 Task: Add an event with the title Second Lunch and Learn: Effective Email Communication in the Workplace, date '2024/03/24', time 8:00 AM to 10:00 AMand add a description: A Product Demo is a live demonstration of a product's features, functionality, and benefits to potential customers, clients, or stakeholders. It is a powerful tool for showcasing the value proposition of a product and allowing individuals to experience its capabilities firsthand._x000D_
_x000D_
, put the event into Green category . Add location for the event as: 654 Friedrichstraße, Berlin, Germany, logged in from the account softage.9@softage.netand send the event invitation to softage.8@softage.net with CC to  softage.10@softage.net. Set a reminder for the event 92 week before
Action: Mouse moved to (87, 106)
Screenshot: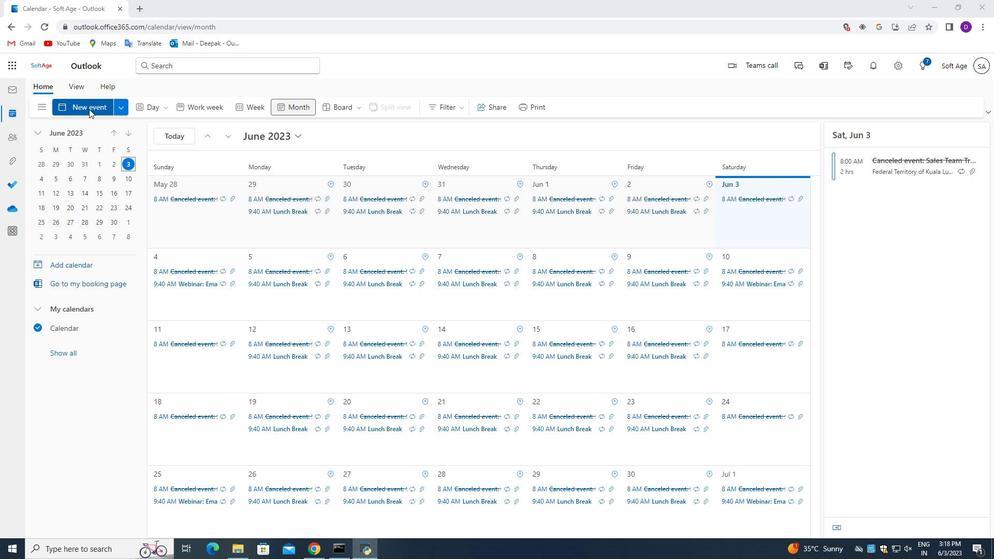 
Action: Mouse pressed left at (87, 106)
Screenshot: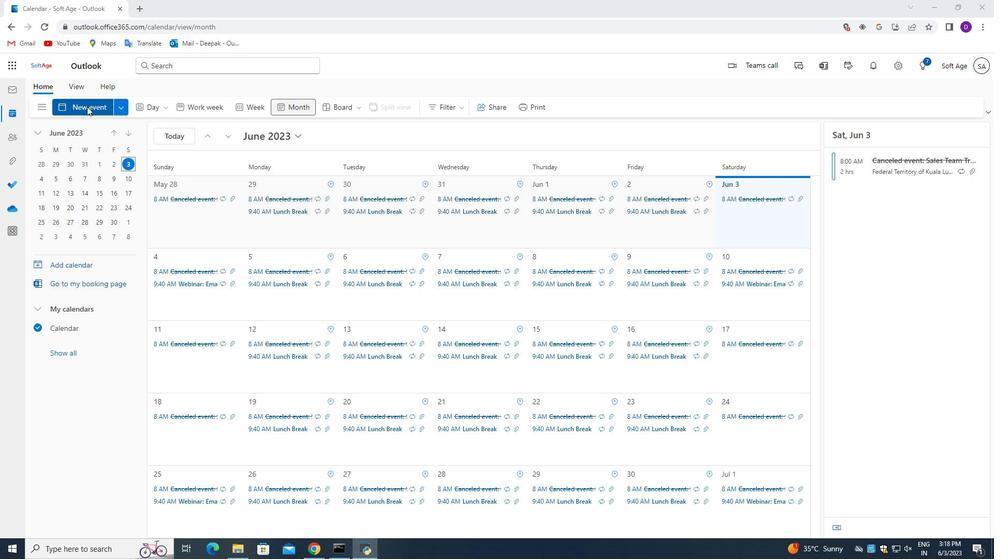
Action: Mouse moved to (342, 378)
Screenshot: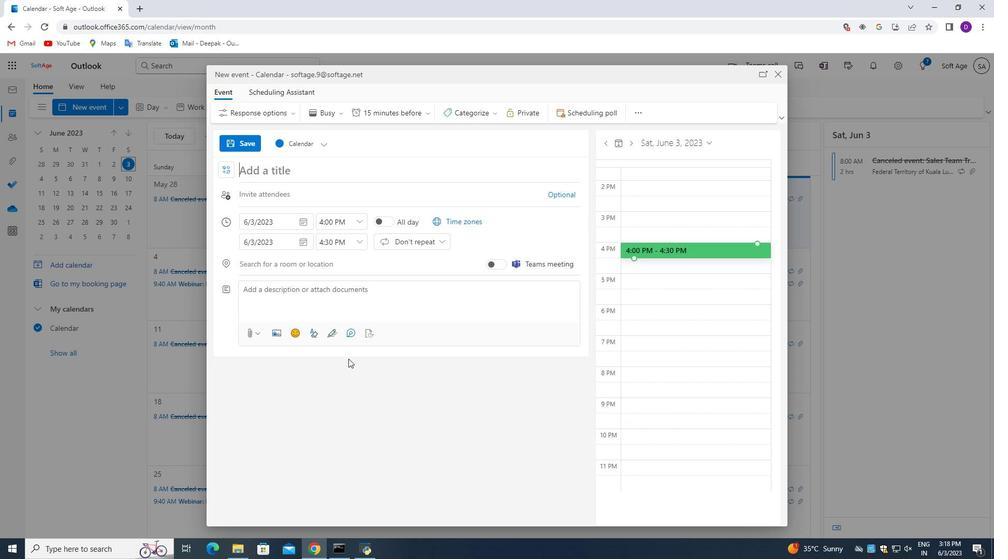 
Action: Key pressed <Key.shift_r>Second<Key.space><Key.shift>Lunch<Key.space>and<Key.space>l<Key.backspace><Key.shift>Learn<Key.shift_r>:<Key.space><Key.shift_r>Effective<Key.space><Key.shift_r>Email<Key.space><Key.shift_r>Commun<Key.backspace>nication<Key.space>in<Key.space>the<Key.space>w<Key.backspace><Key.shift_r>Workplace
Screenshot: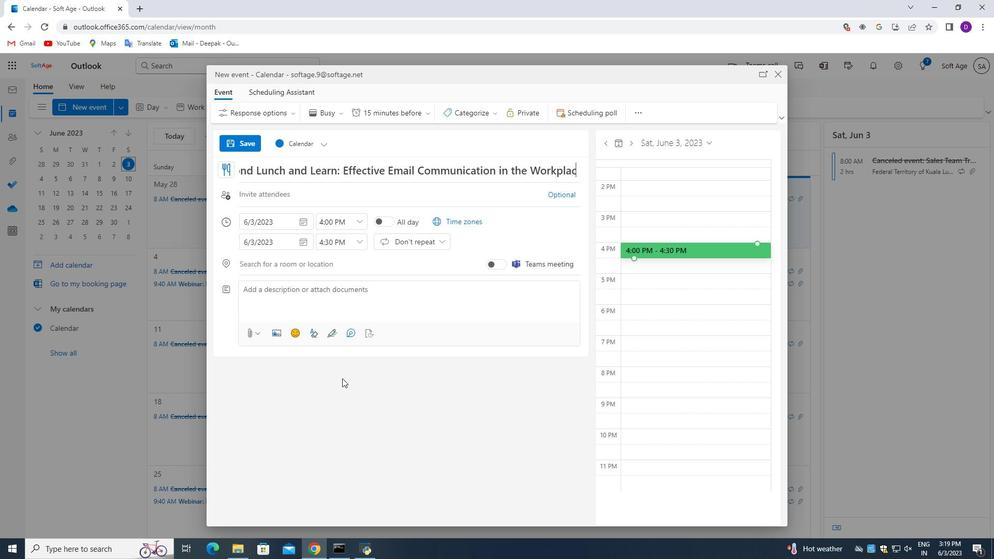 
Action: Mouse moved to (305, 219)
Screenshot: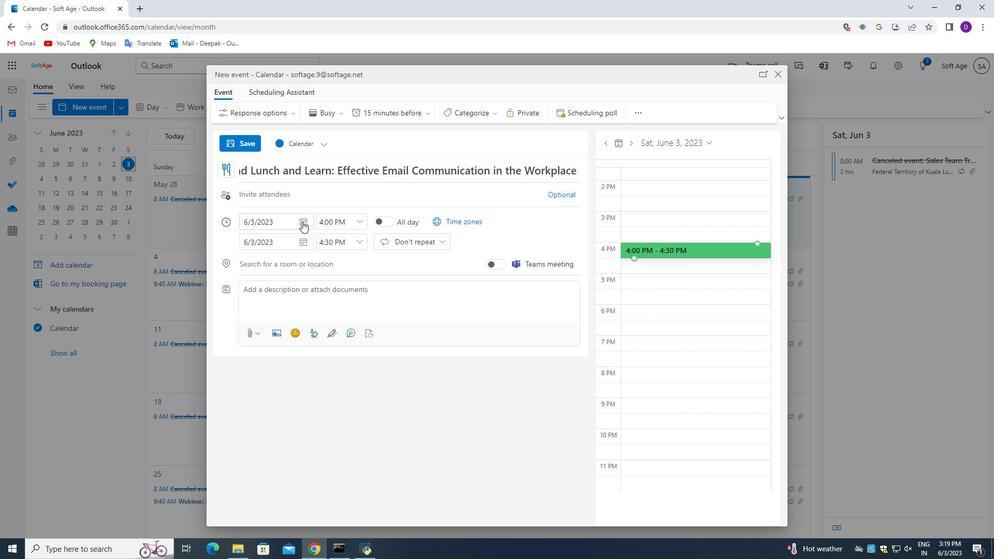 
Action: Mouse pressed left at (305, 219)
Screenshot: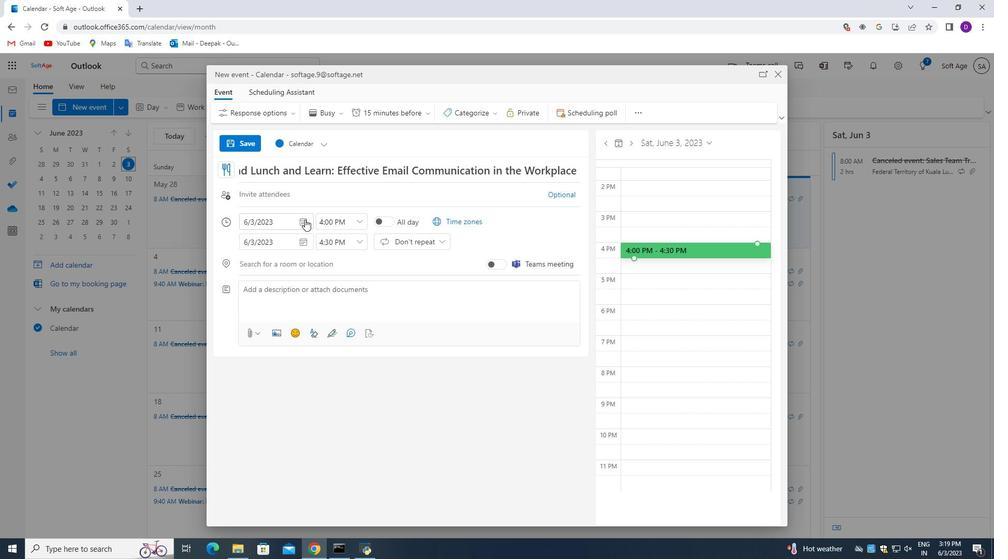 
Action: Mouse moved to (280, 247)
Screenshot: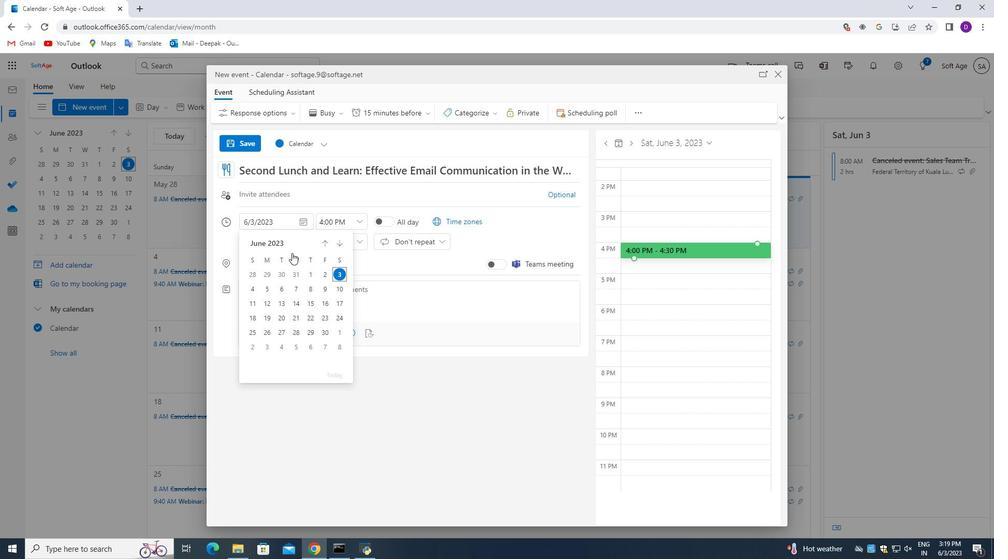 
Action: Mouse pressed left at (280, 247)
Screenshot: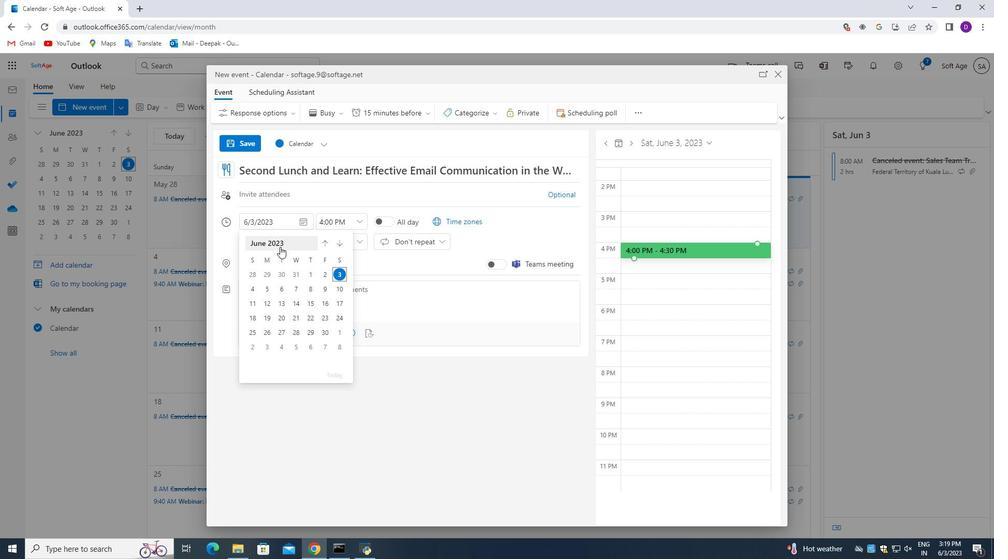 
Action: Mouse moved to (340, 248)
Screenshot: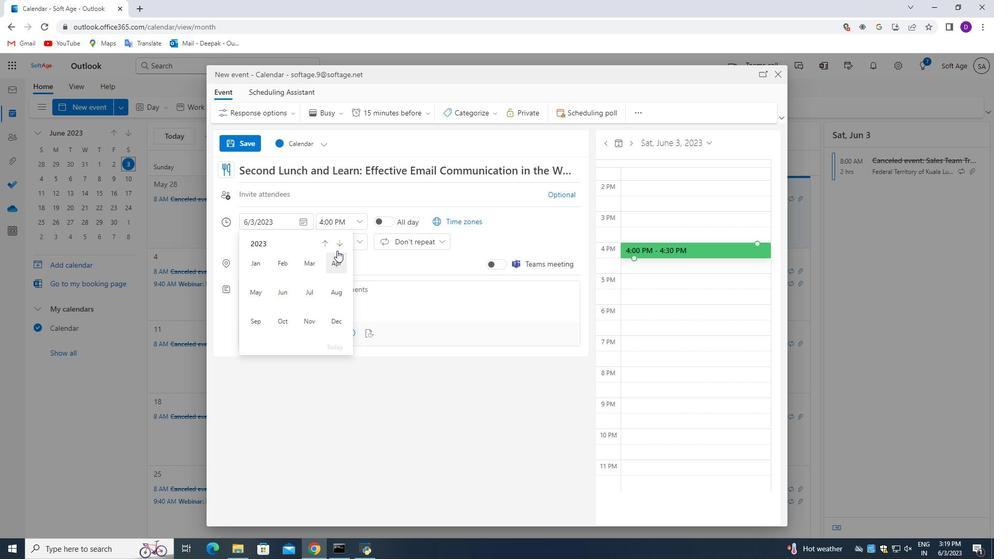 
Action: Mouse pressed left at (340, 248)
Screenshot: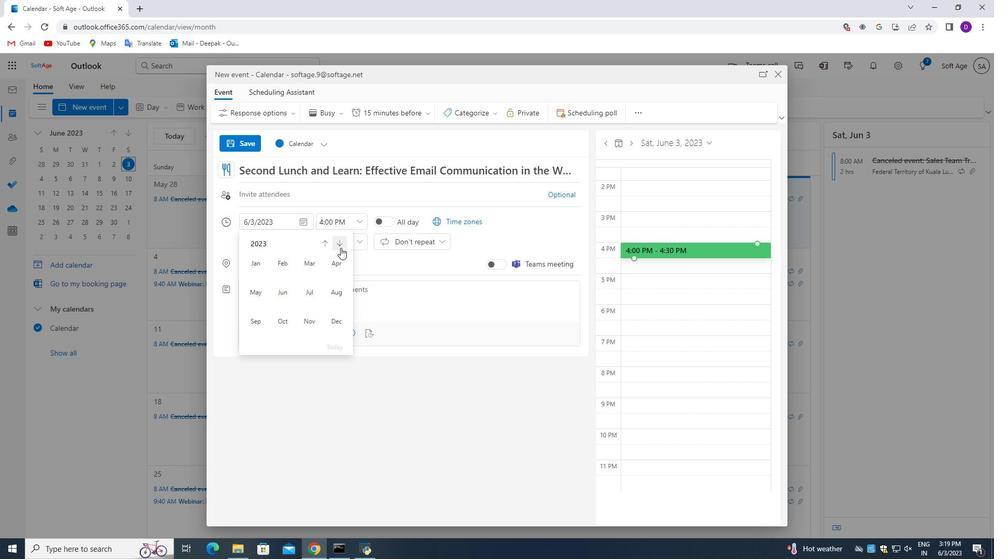 
Action: Mouse moved to (311, 265)
Screenshot: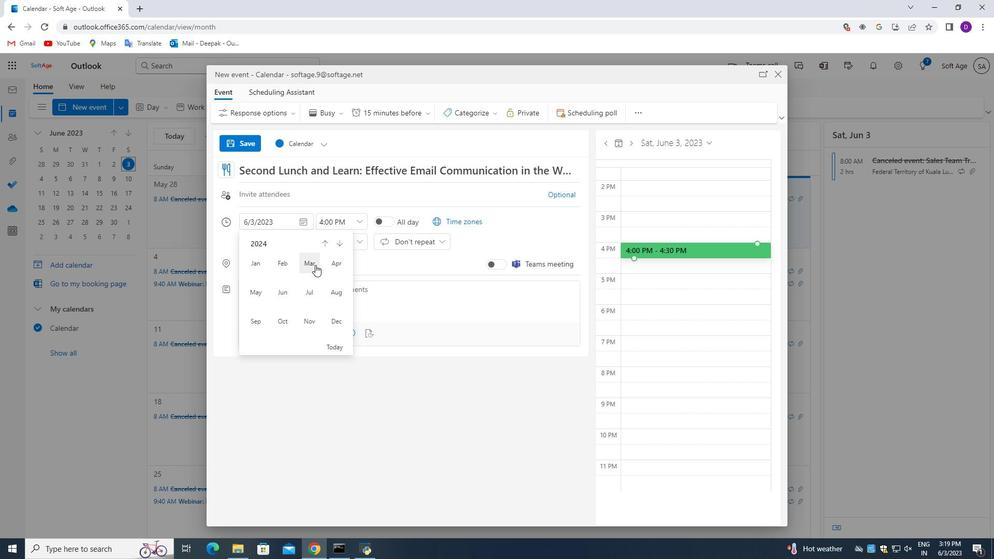 
Action: Mouse pressed left at (311, 265)
Screenshot: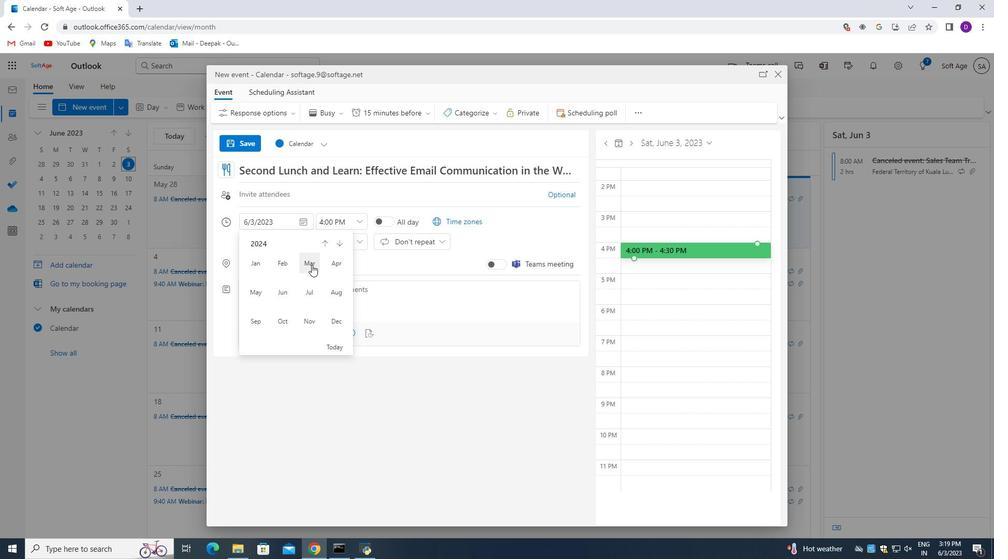 
Action: Mouse moved to (253, 331)
Screenshot: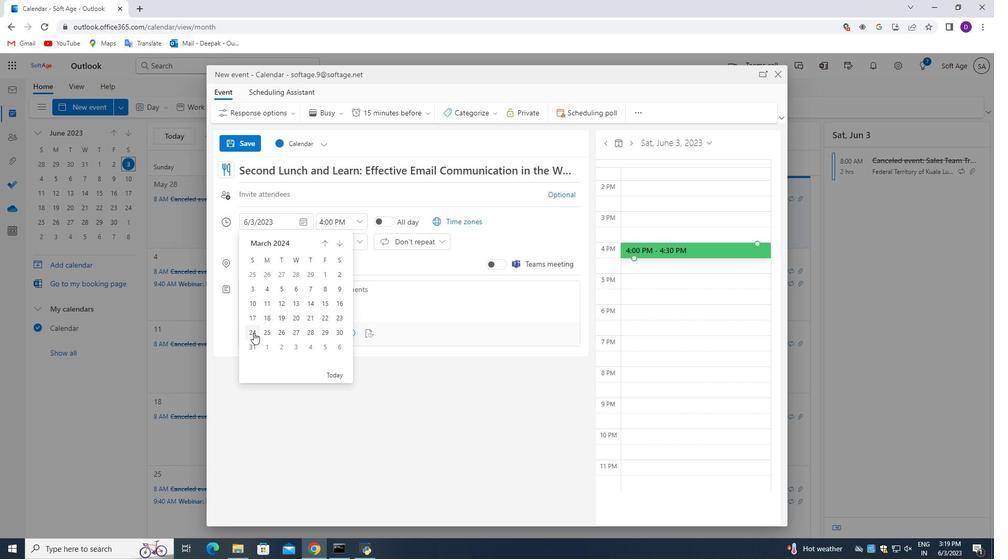 
Action: Mouse pressed left at (253, 331)
Screenshot: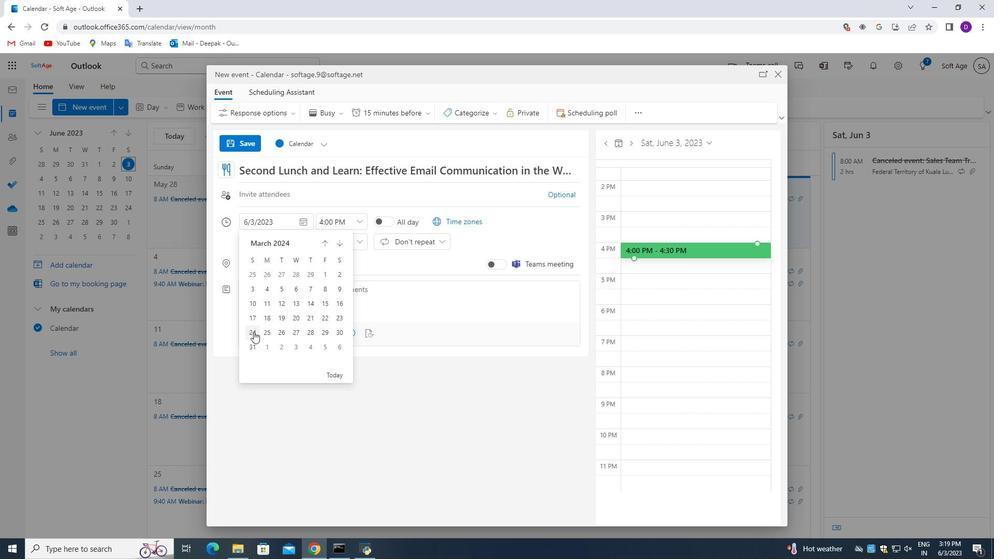 
Action: Mouse moved to (330, 222)
Screenshot: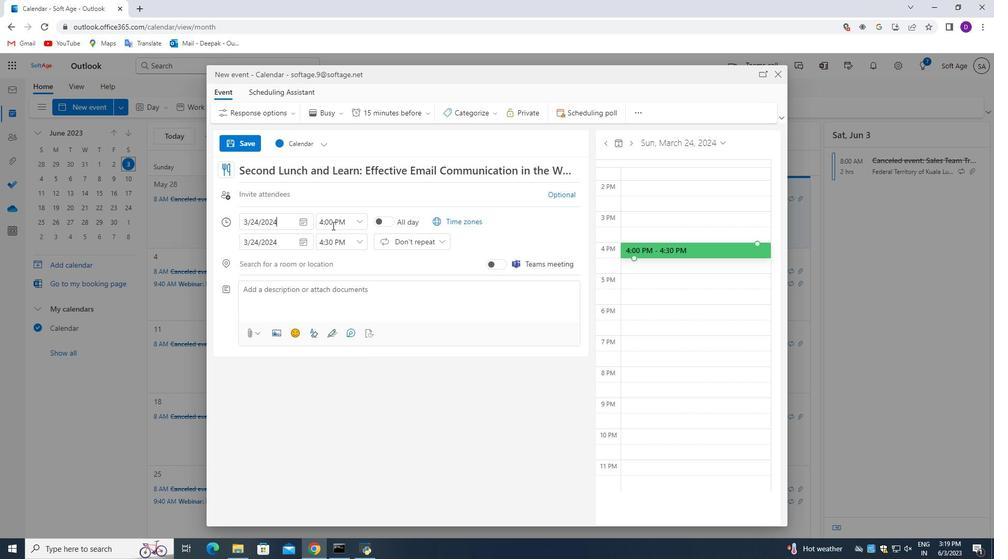 
Action: Mouse pressed left at (330, 222)
Screenshot: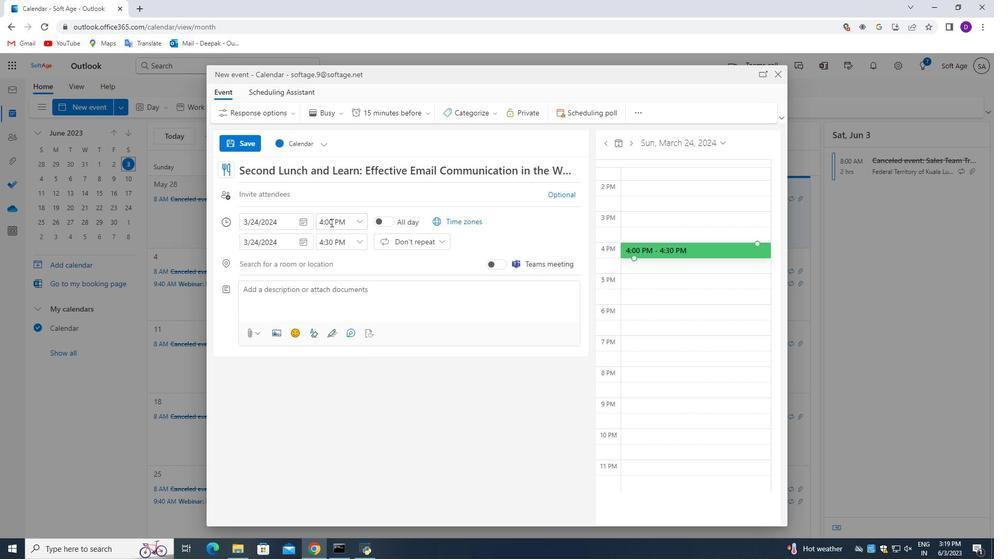 
Action: Mouse moved to (329, 222)
Screenshot: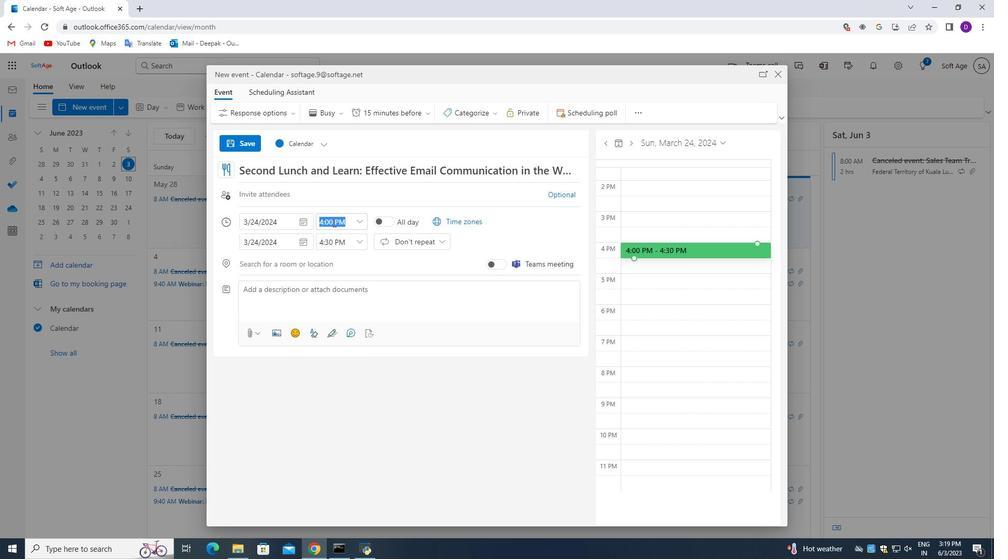 
Action: Key pressed 8
Screenshot: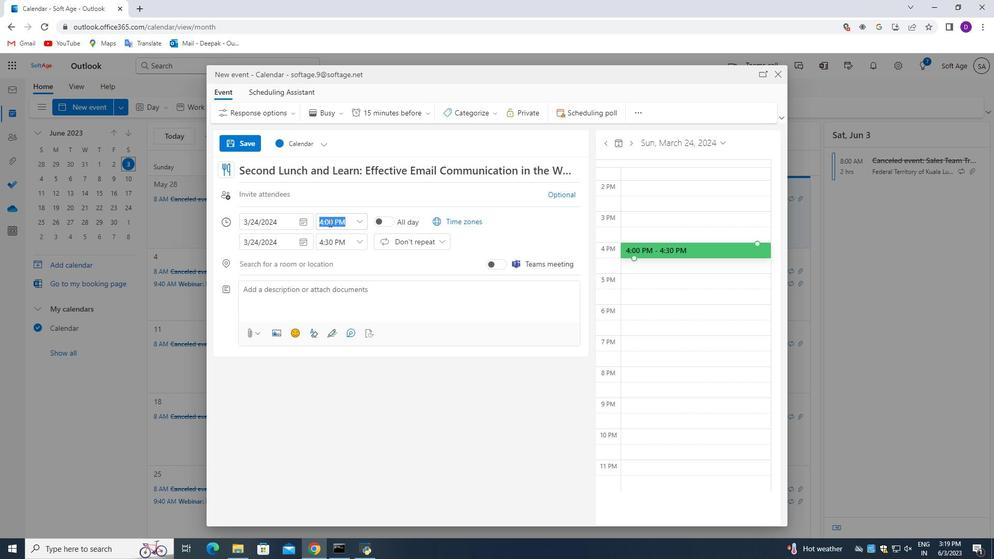 
Action: Mouse moved to (323, 244)
Screenshot: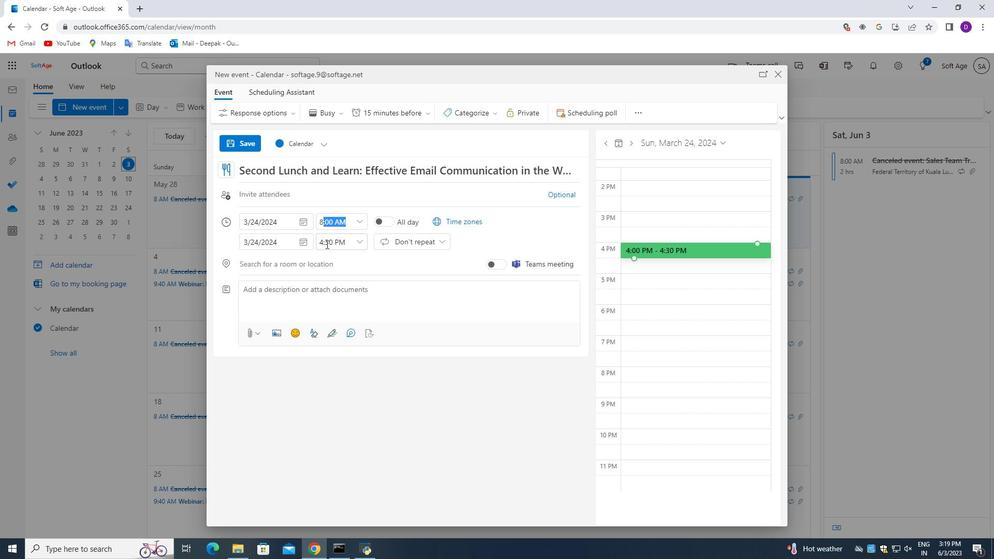 
Action: Mouse pressed left at (323, 244)
Screenshot: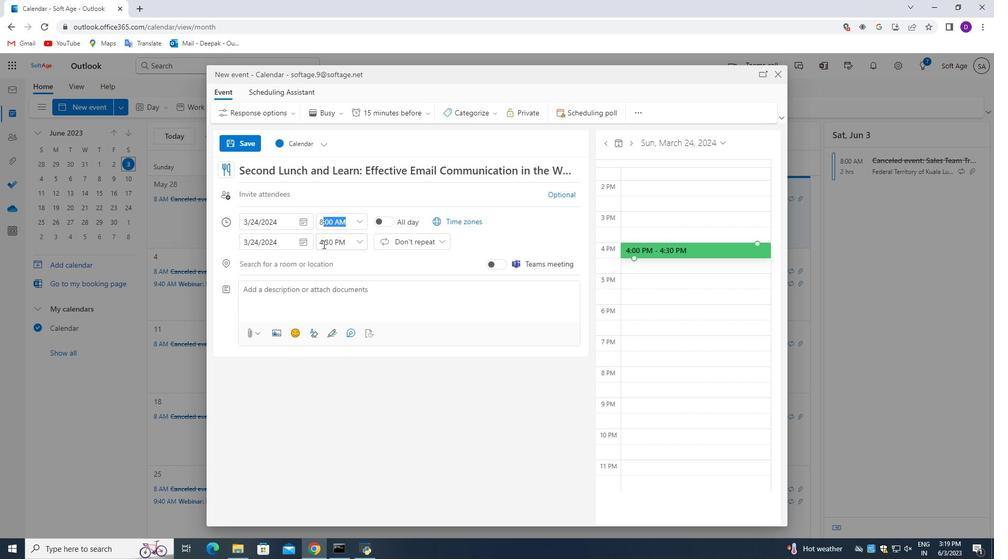
Action: Mouse moved to (322, 241)
Screenshot: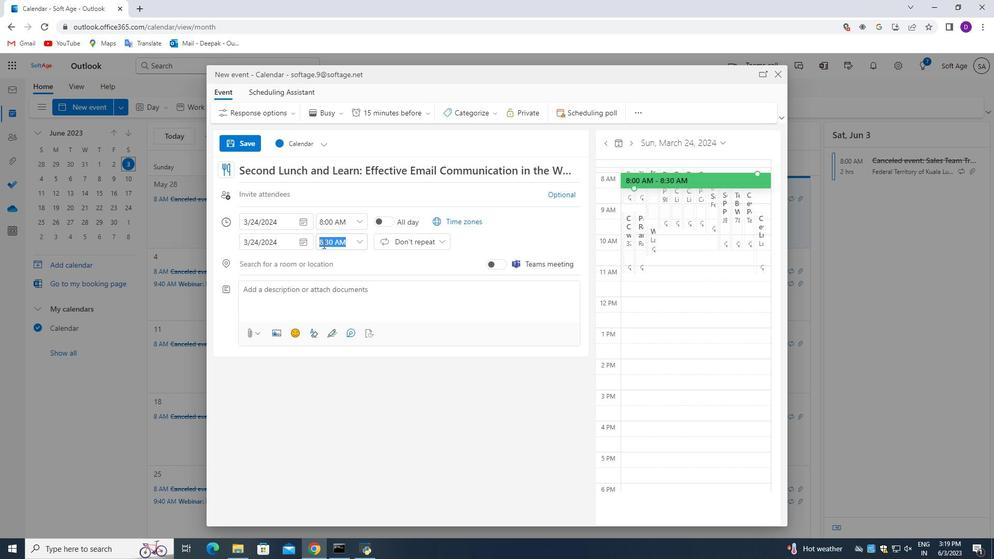 
Action: Mouse pressed left at (322, 241)
Screenshot: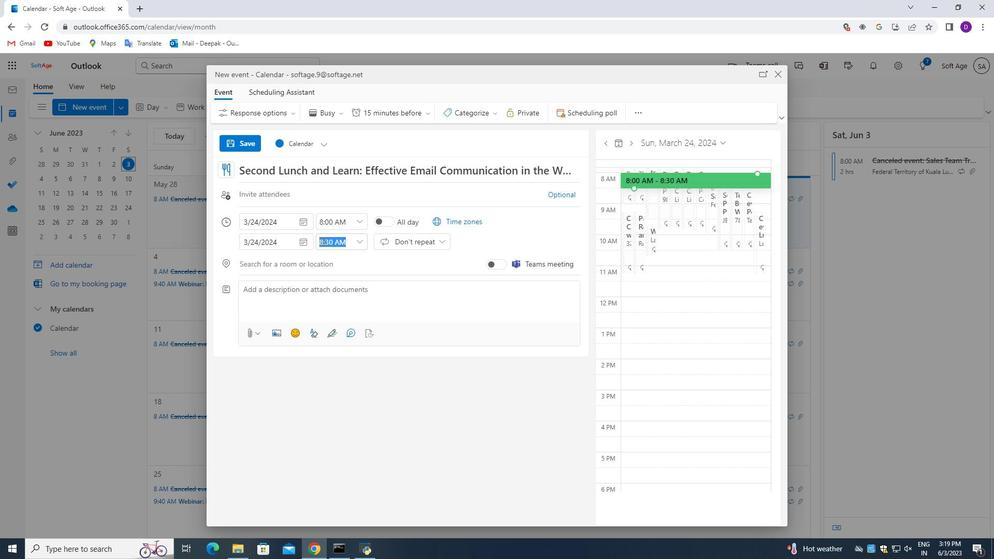 
Action: Mouse pressed left at (322, 241)
Screenshot: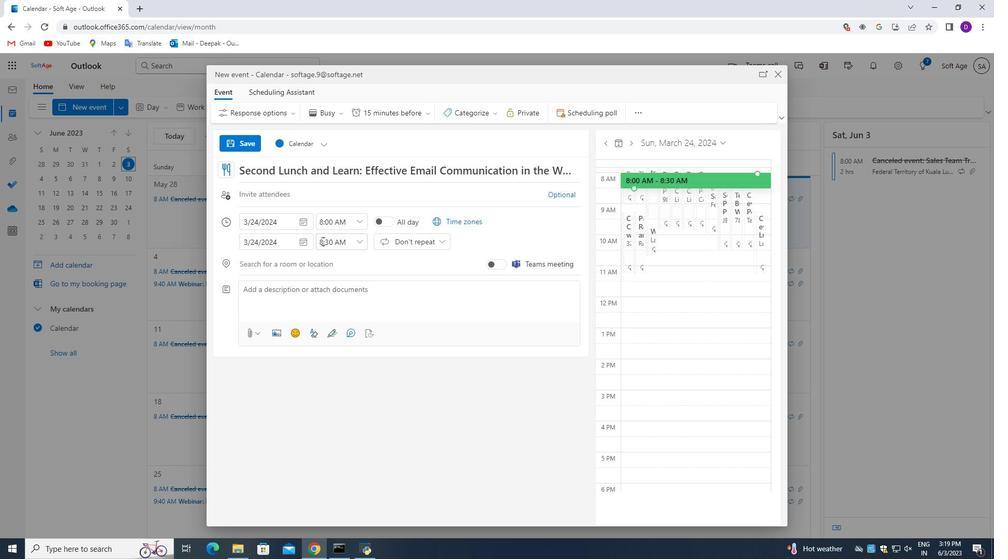 
Action: Mouse moved to (326, 252)
Screenshot: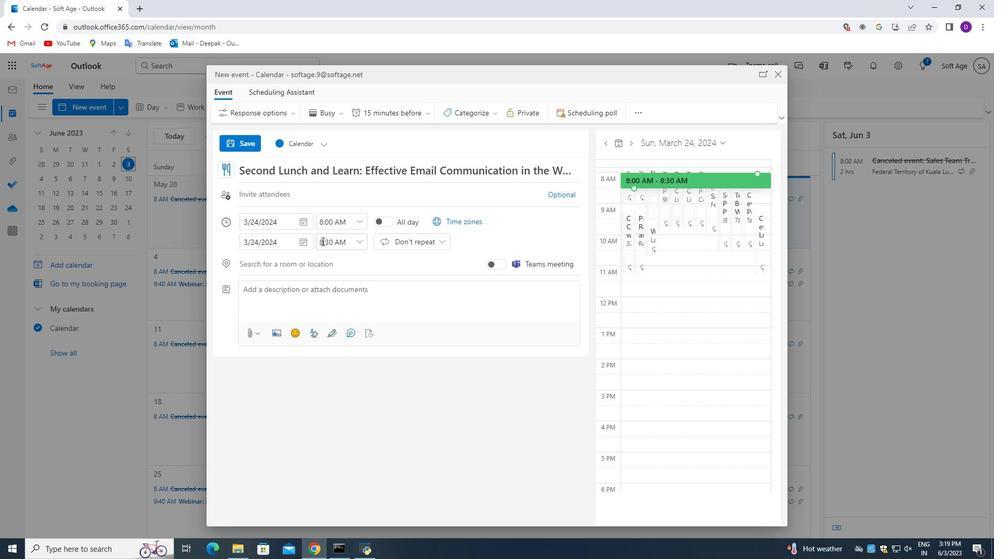 
Action: Key pressed <Key.backspace>10
Screenshot: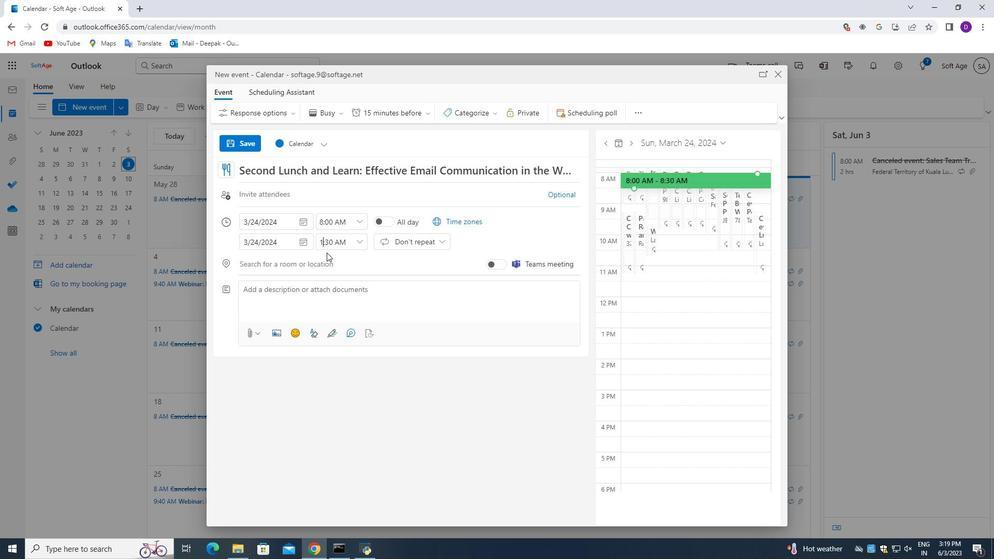 
Action: Mouse moved to (331, 242)
Screenshot: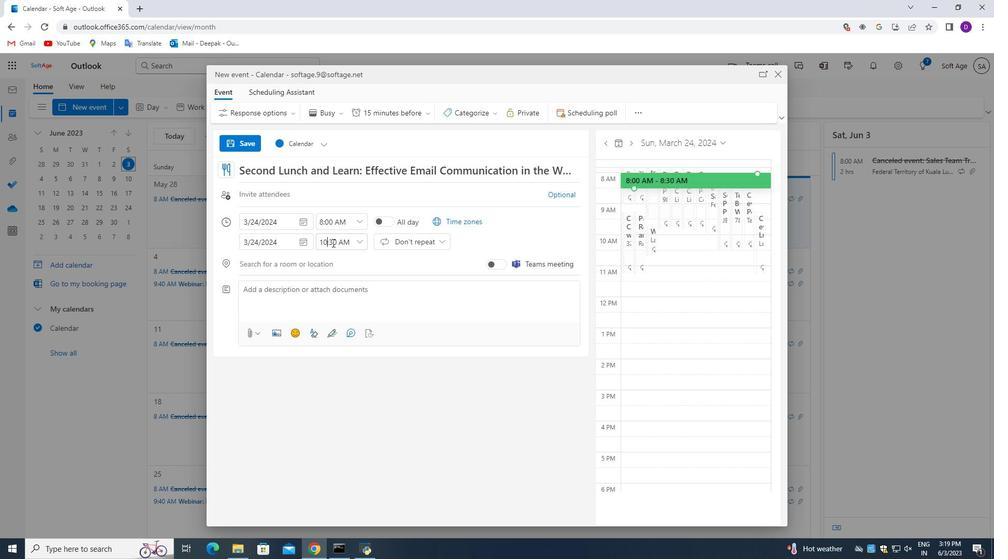 
Action: Mouse pressed left at (331, 242)
Screenshot: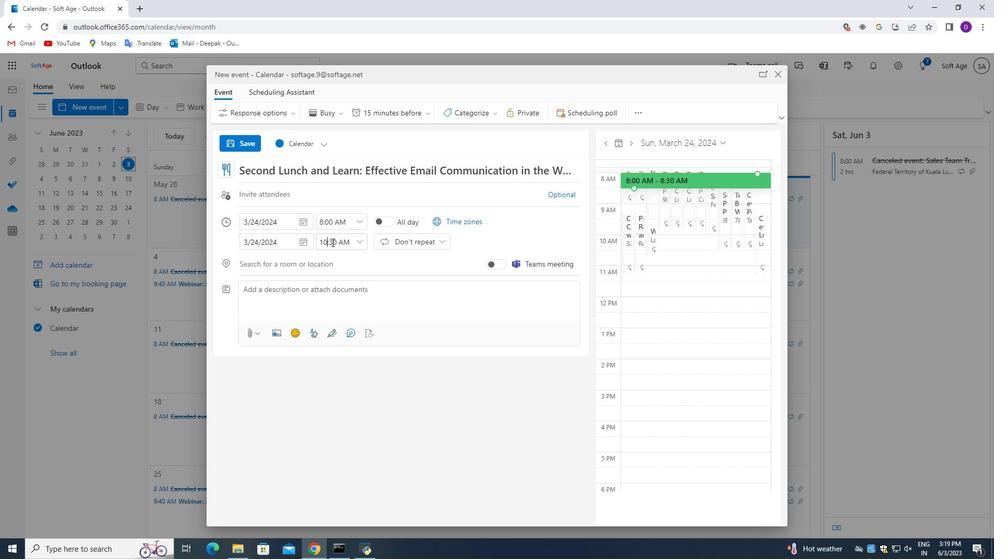 
Action: Mouse moved to (336, 261)
Screenshot: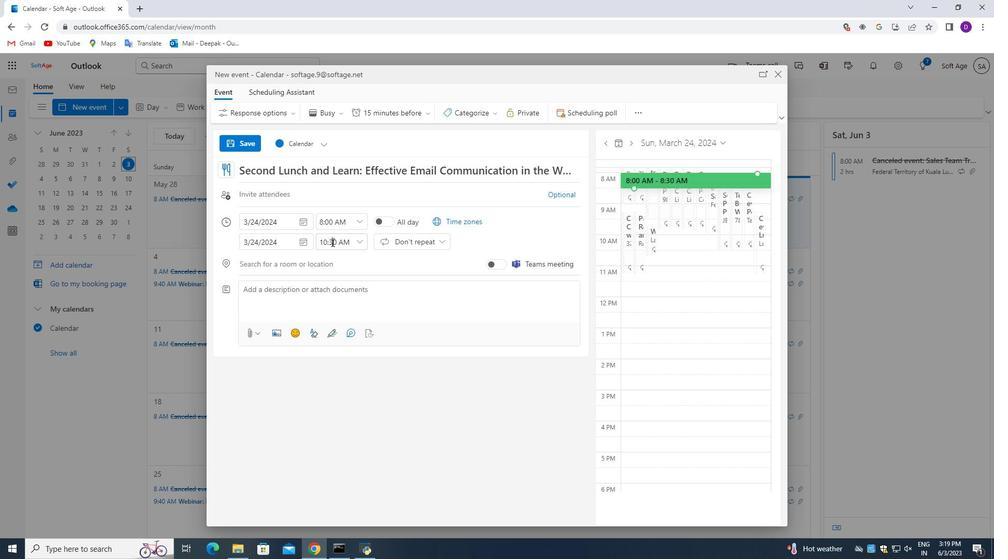 
Action: Key pressed <Key.backspace>0
Screenshot: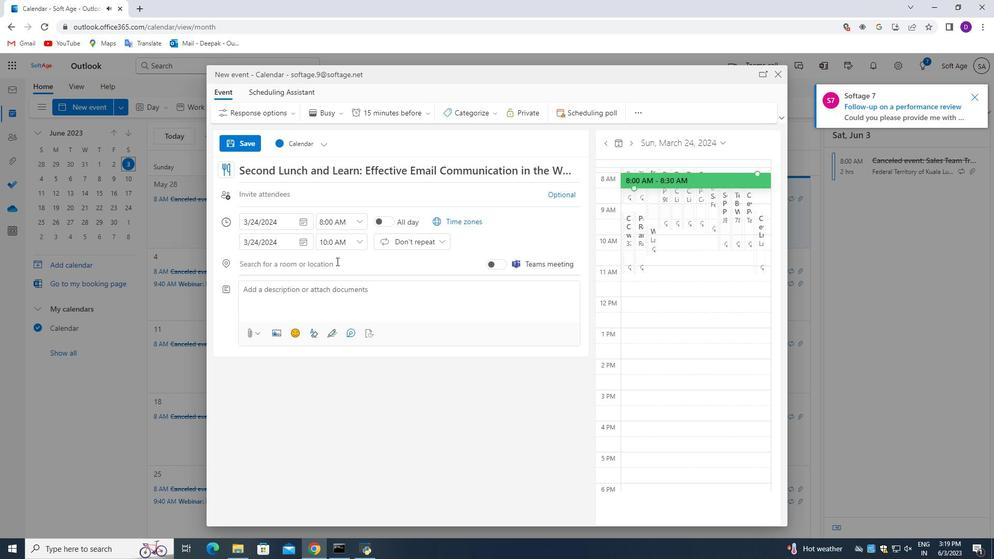 
Action: Mouse moved to (326, 291)
Screenshot: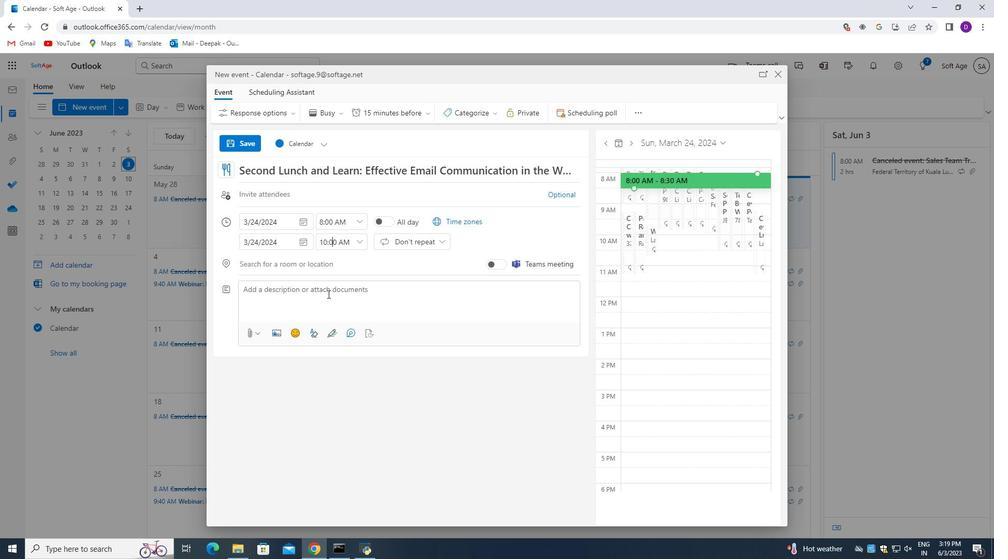 
Action: Mouse pressed left at (326, 291)
Screenshot: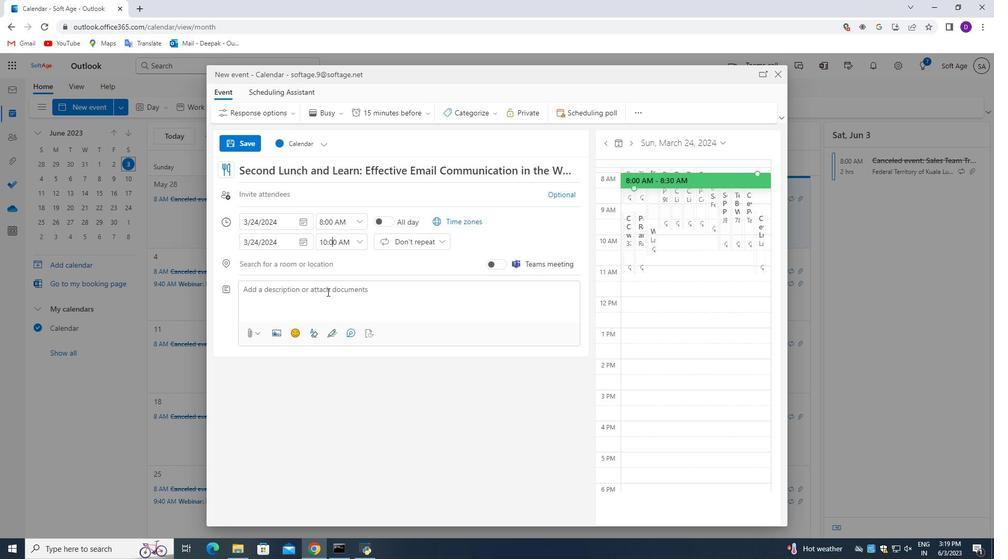 
Action: Mouse moved to (349, 396)
Screenshot: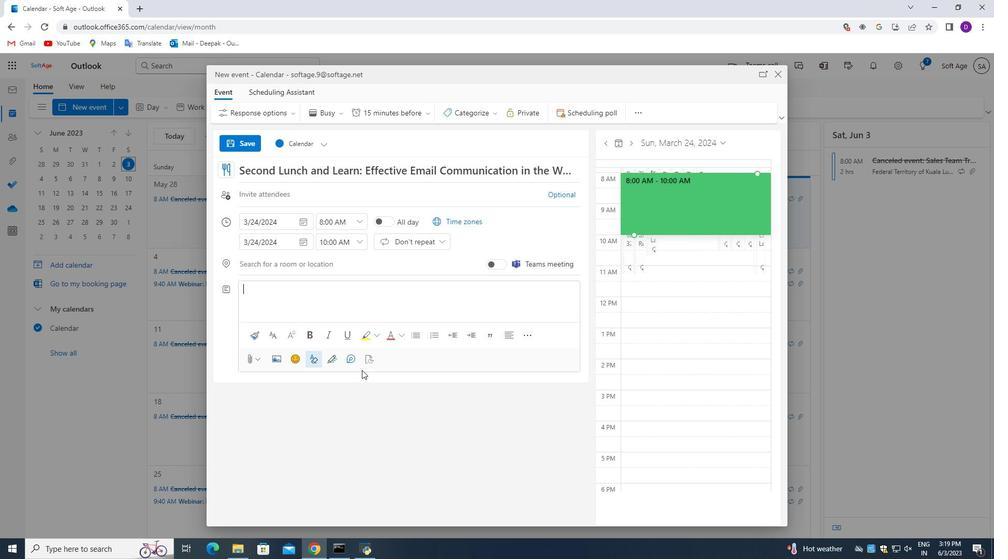 
Action: Key pressed <Key.shift_r>A<Key.space><Key.shift>Product<Key.space><Key.shift_r>Demo<Key.space>is<Key.space>a<Key.space>live<Key.space>demonstration<Key.space>of<Key.space>a<Key.space>product's<Key.space>features,<Key.space>functionality<Key.space><Key.backspace>,<Key.space>and<Key.space>benefits<Key.space>to<Key.space>potential<Key.space>customers,<Key.space>clients,<Key.space>or<Key.space>stakeholders.<Key.space>it<Key.space><Key.backspace><Key.backspace><Key.backspace><Key.shift>It<Key.space>is<Key.space>a<Key.space>powerful<Key.space>tool<Key.space>for<Key.space>showcasing<Key.space>the<Key.space>value<Key.space>proposition<Key.space>of<Key.space>a<Key.space>product<Key.space>and<Key.space>allowing<Key.space>individuals<Key.space>to<Key.space>experience<Key.space>its<Key.space>capabilities<Key.space>firsthand.
Screenshot: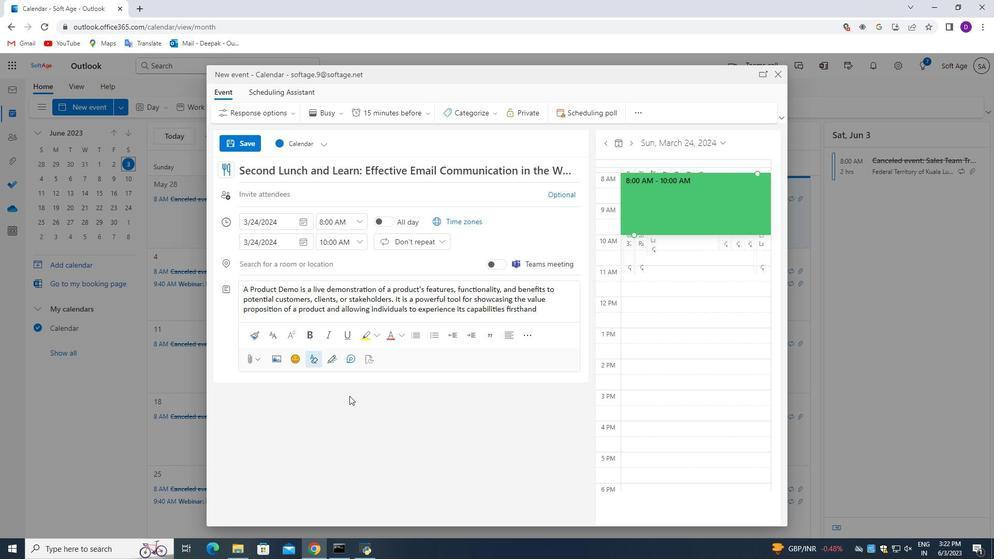 
Action: Mouse moved to (462, 113)
Screenshot: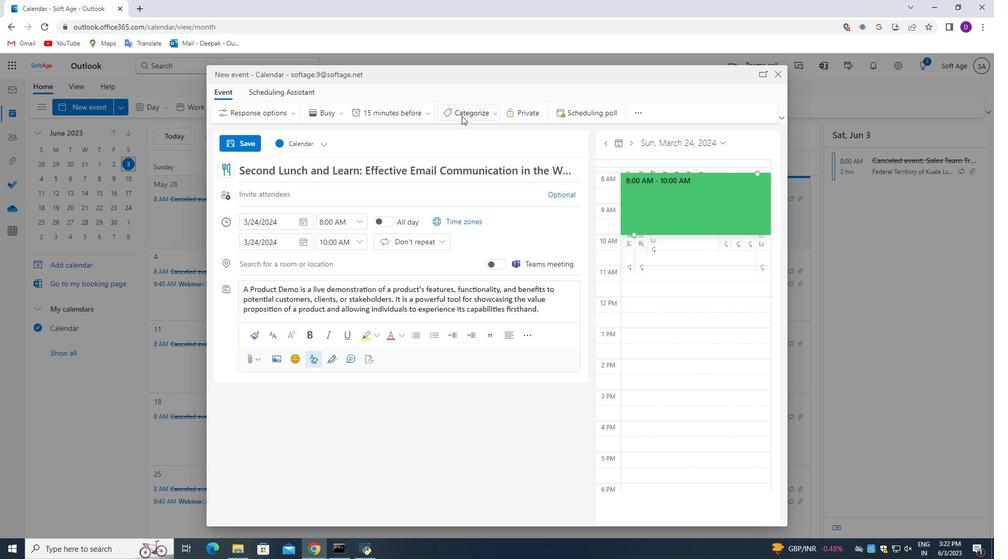 
Action: Mouse pressed left at (462, 113)
Screenshot: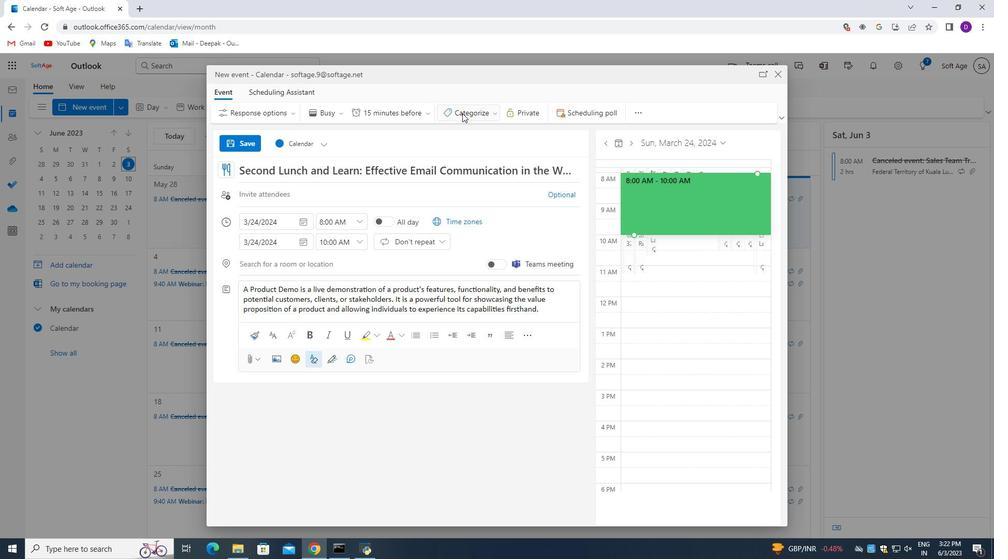 
Action: Mouse moved to (479, 148)
Screenshot: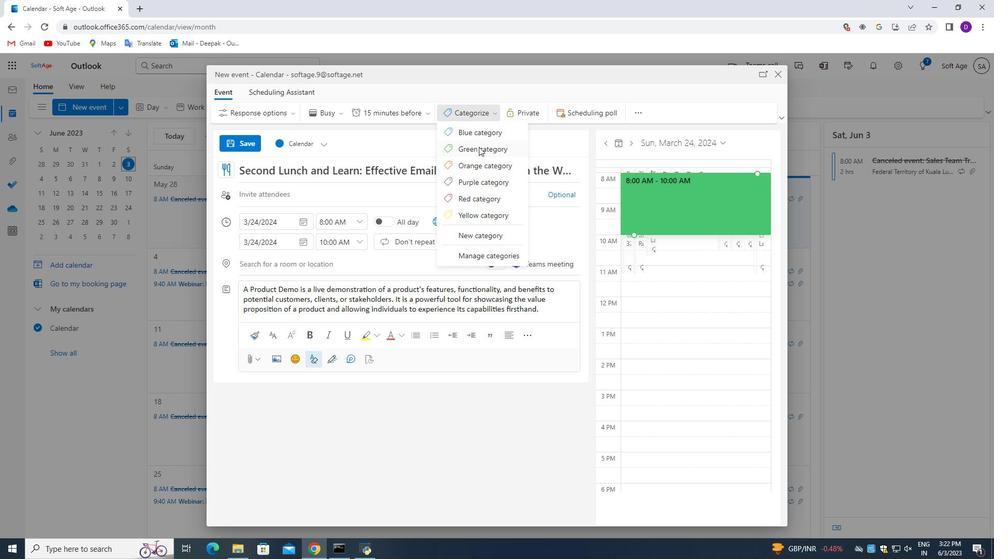 
Action: Mouse pressed left at (479, 148)
Screenshot: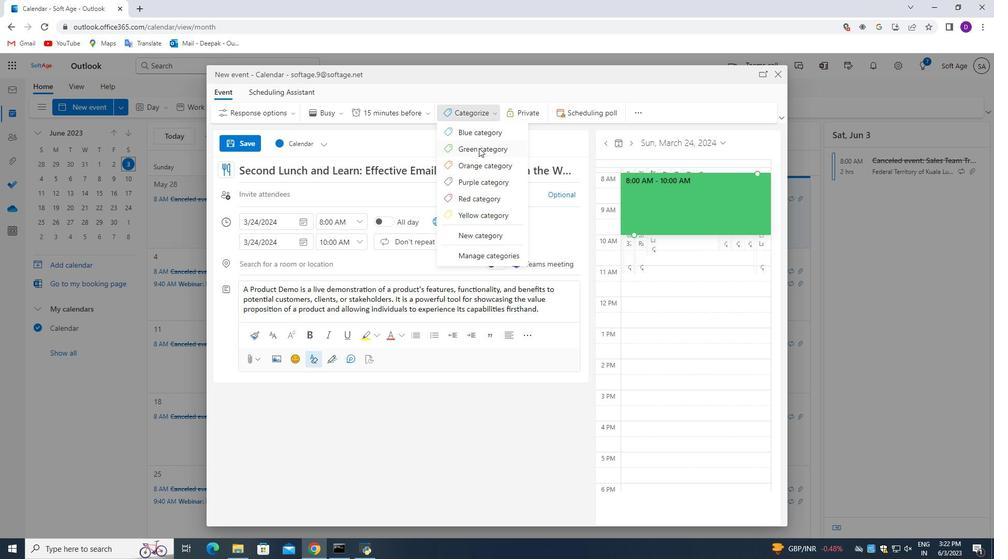 
Action: Mouse moved to (262, 262)
Screenshot: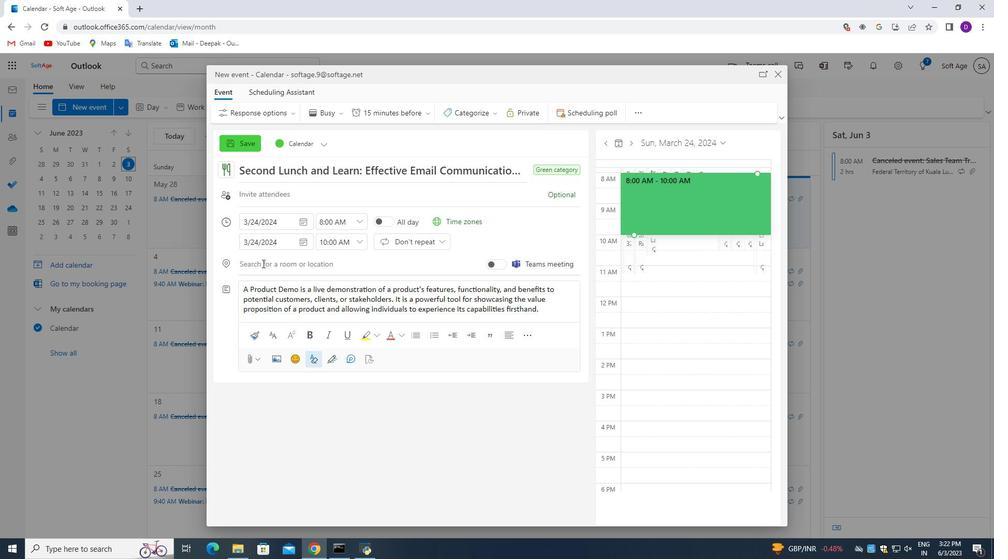 
Action: Mouse pressed left at (262, 262)
Screenshot: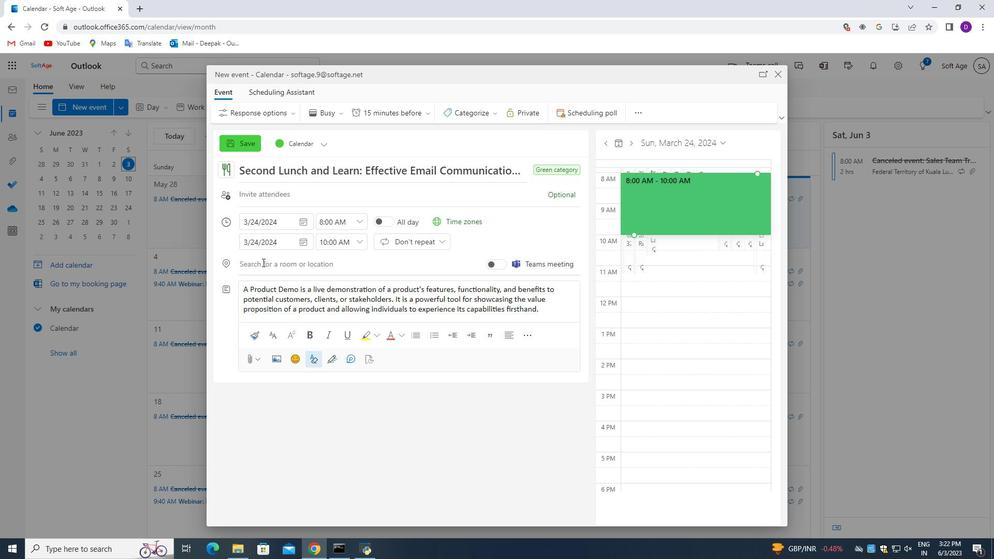 
Action: Key pressed 654<Key.space><Key.shift_r>Friedrichstrabe,<Key.space><Key.shift_r>Berline,<Key.space><Key.shift_r>Germany,<Key.space><Key.backspace><Key.backspace>
Screenshot: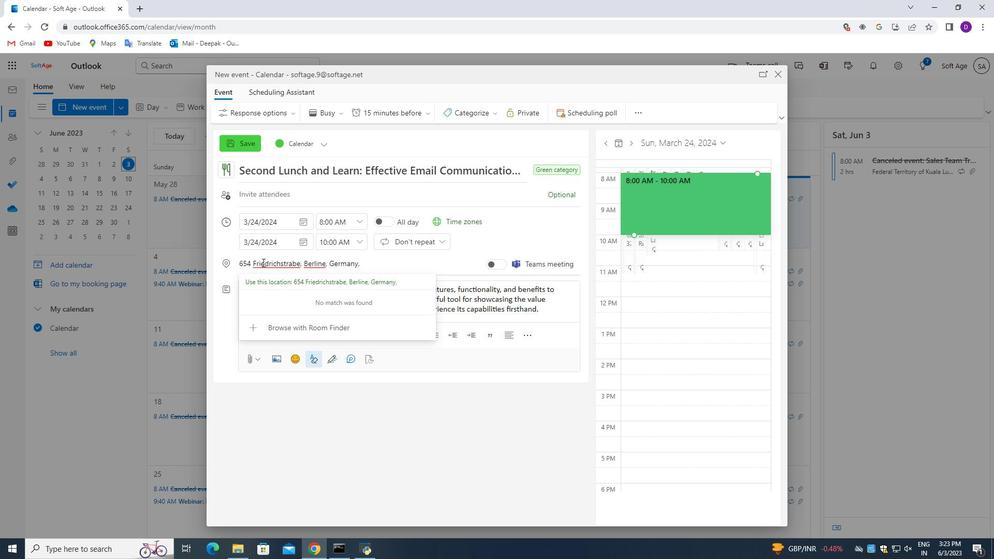
Action: Mouse moved to (281, 189)
Screenshot: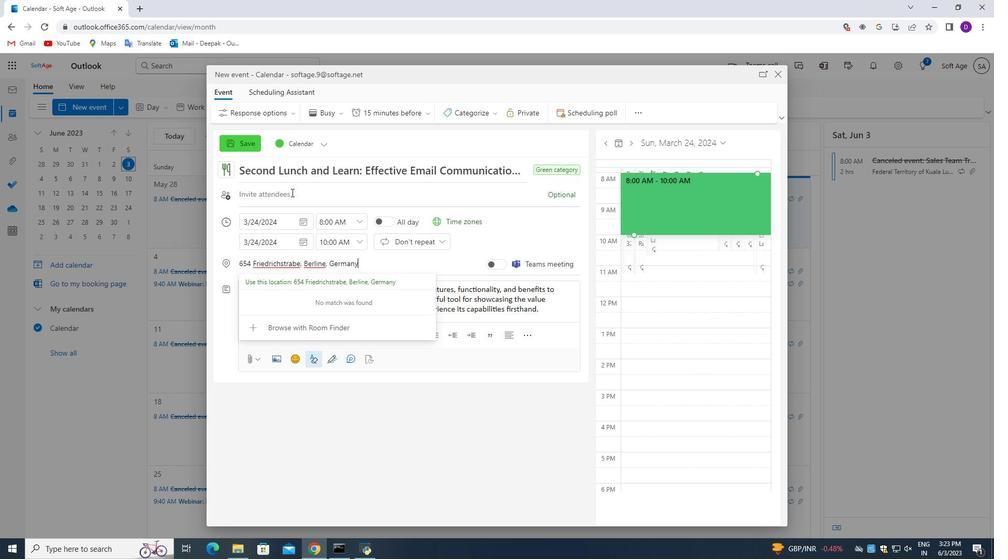 
Action: Mouse pressed left at (281, 189)
Screenshot: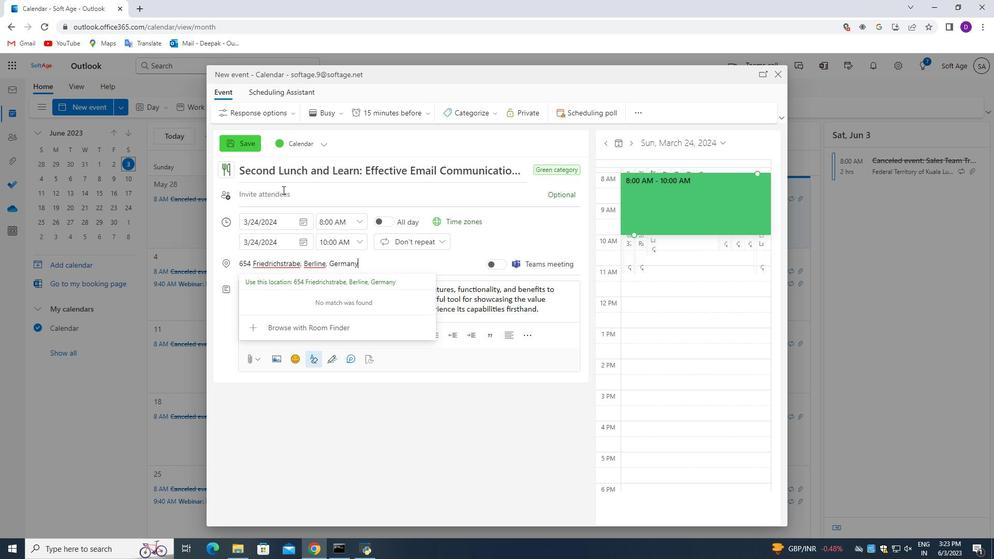 
Action: Key pressed softage.8<Key.shift>@softage.net<Key.enter>
Screenshot: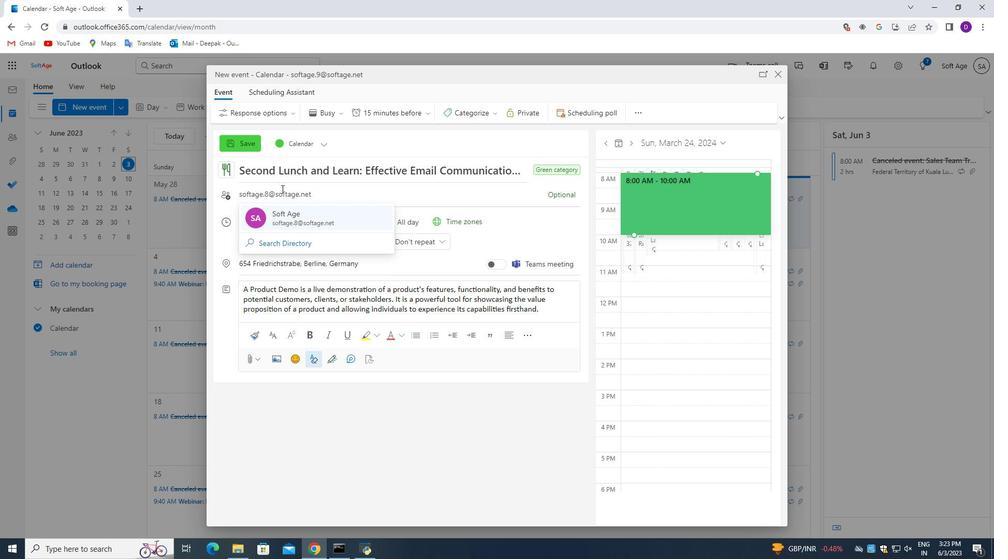 
Action: Mouse moved to (562, 196)
Screenshot: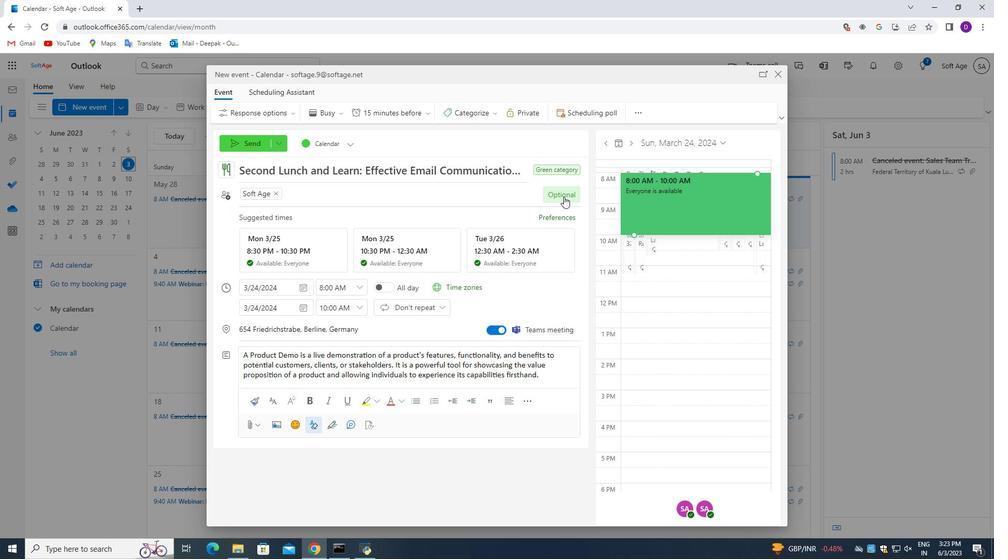 
Action: Mouse pressed left at (562, 196)
Screenshot: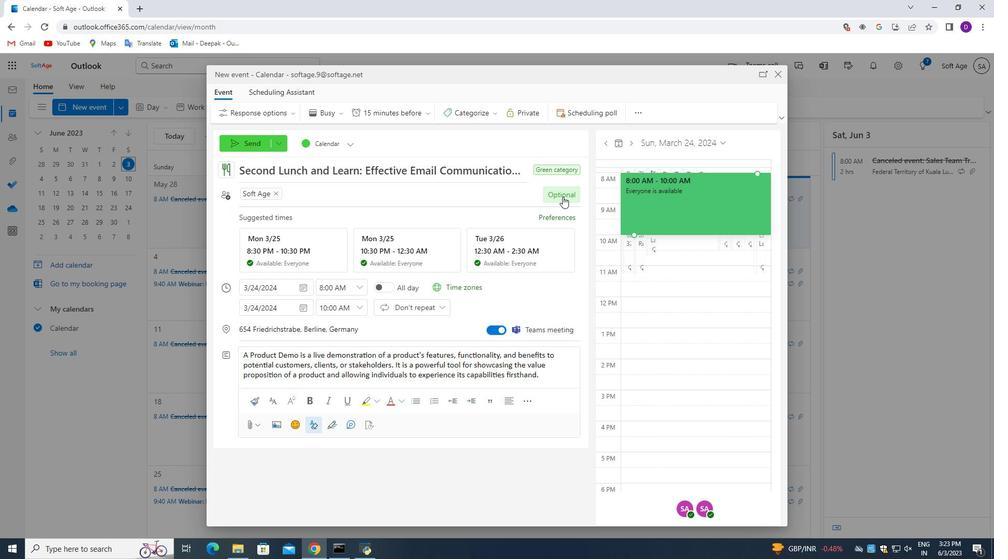 
Action: Mouse moved to (317, 191)
Screenshot: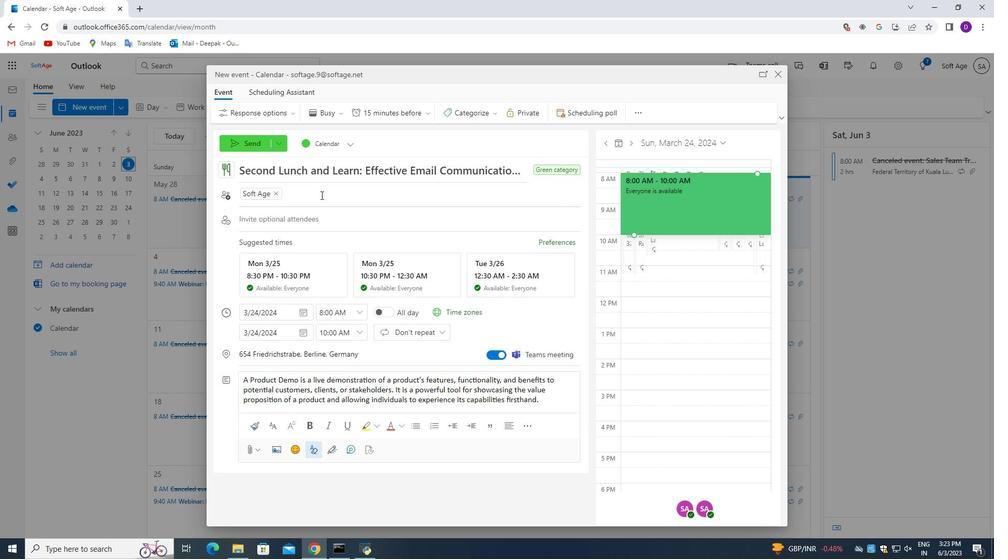 
Action: Key pressed softage.10<Key.shift>@softage.net<Key.enter>
Screenshot: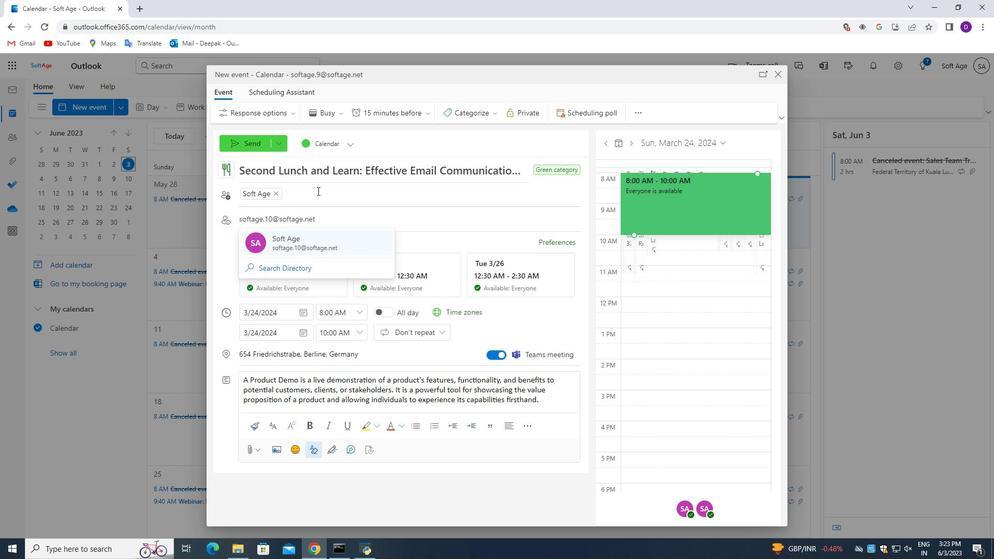 
Action: Mouse moved to (414, 114)
Screenshot: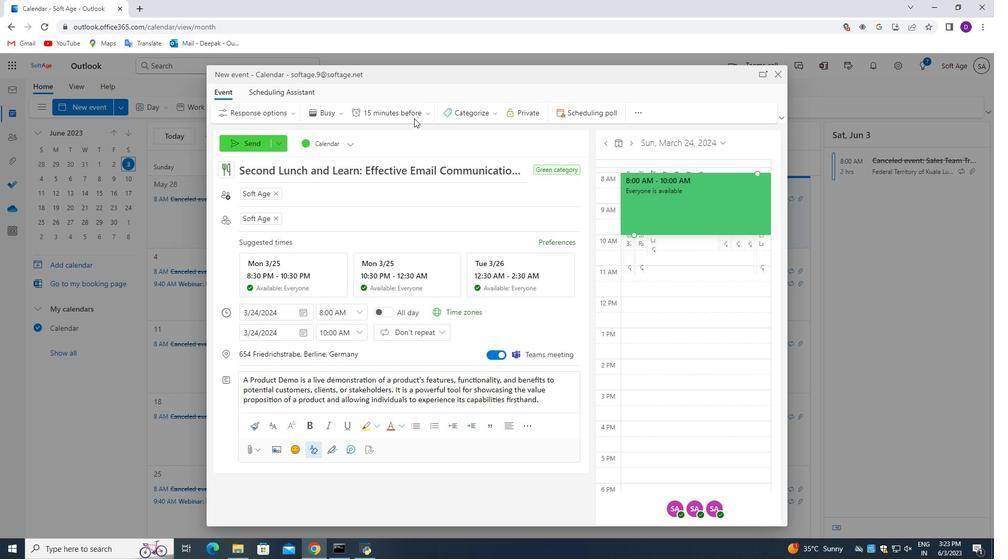 
Action: Mouse pressed left at (414, 114)
Screenshot: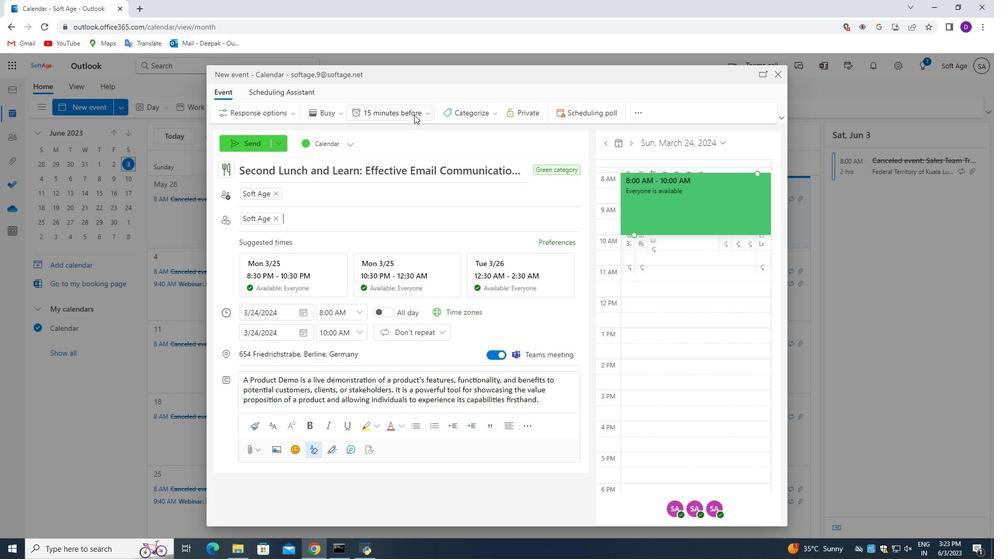 
Action: Mouse moved to (394, 321)
Screenshot: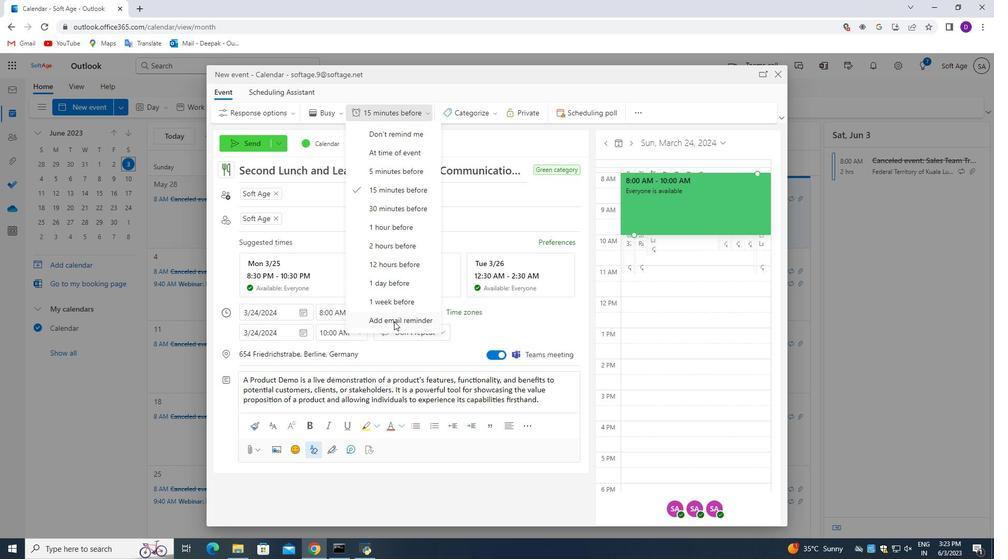 
Action: Mouse pressed left at (394, 321)
Screenshot: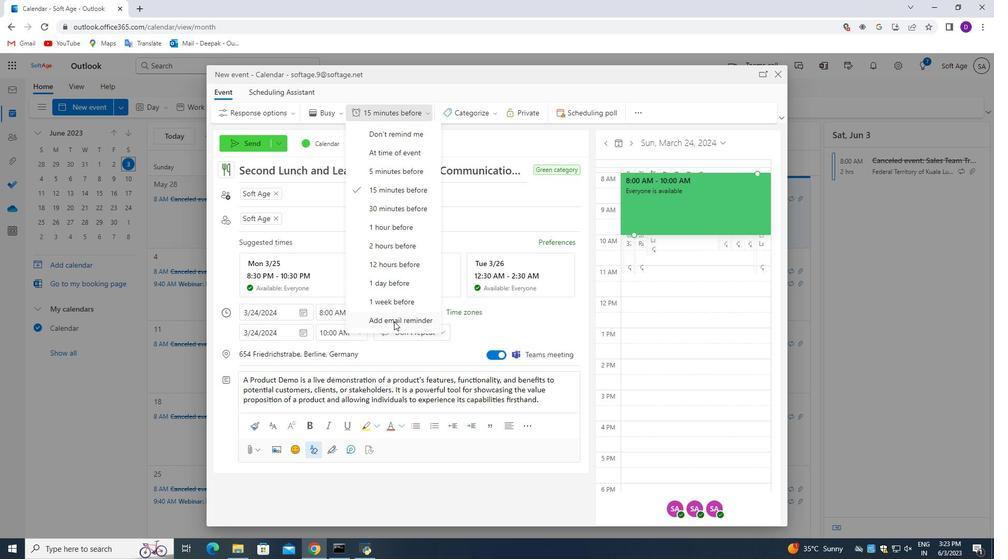 
Action: Mouse moved to (389, 225)
Screenshot: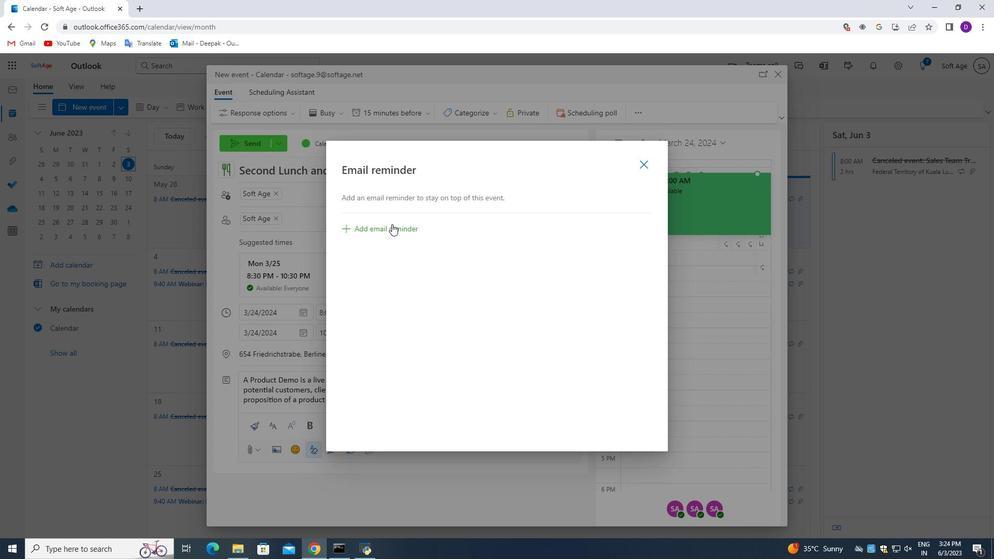
Action: Mouse pressed left at (389, 225)
Screenshot: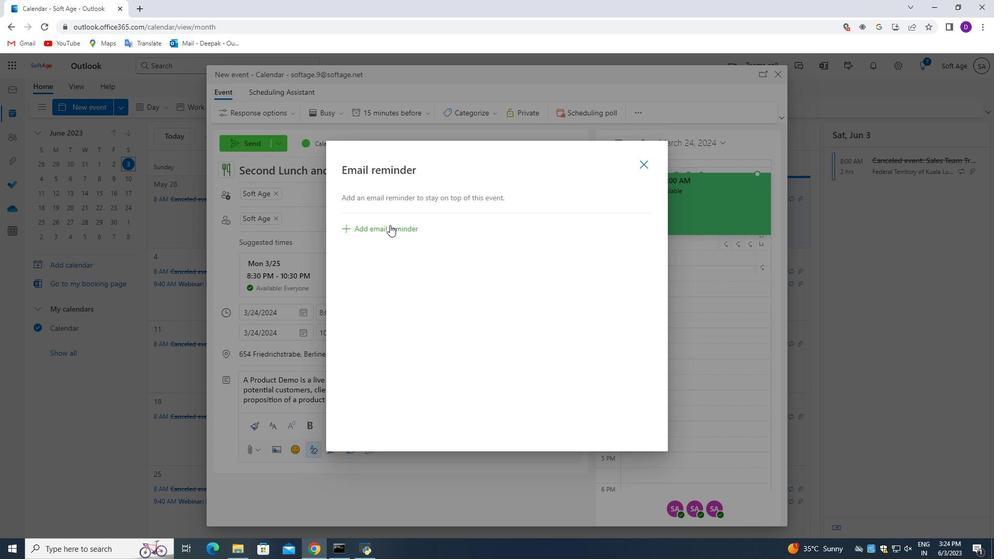 
Action: Mouse moved to (389, 225)
Screenshot: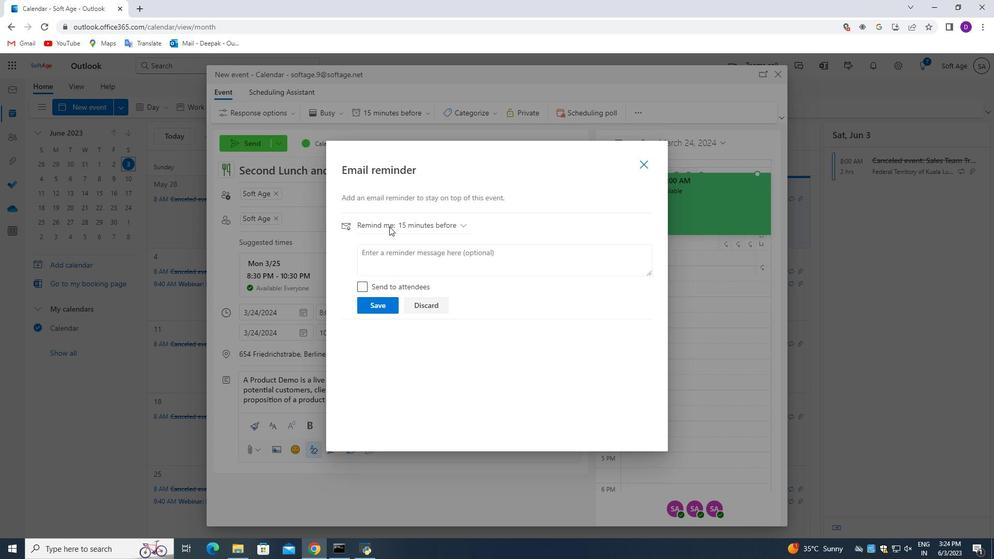 
Action: Mouse pressed left at (389, 225)
Screenshot: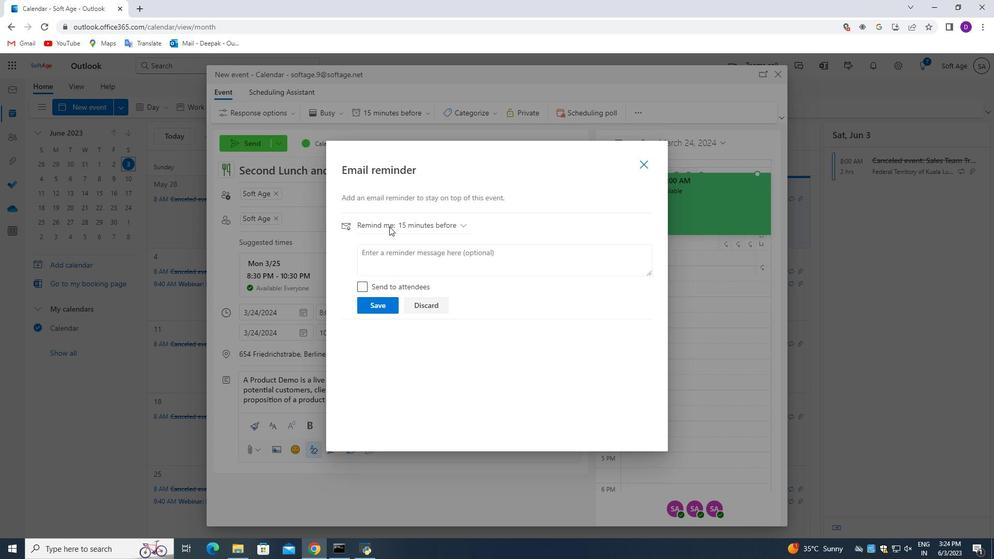 
Action: Mouse moved to (465, 224)
Screenshot: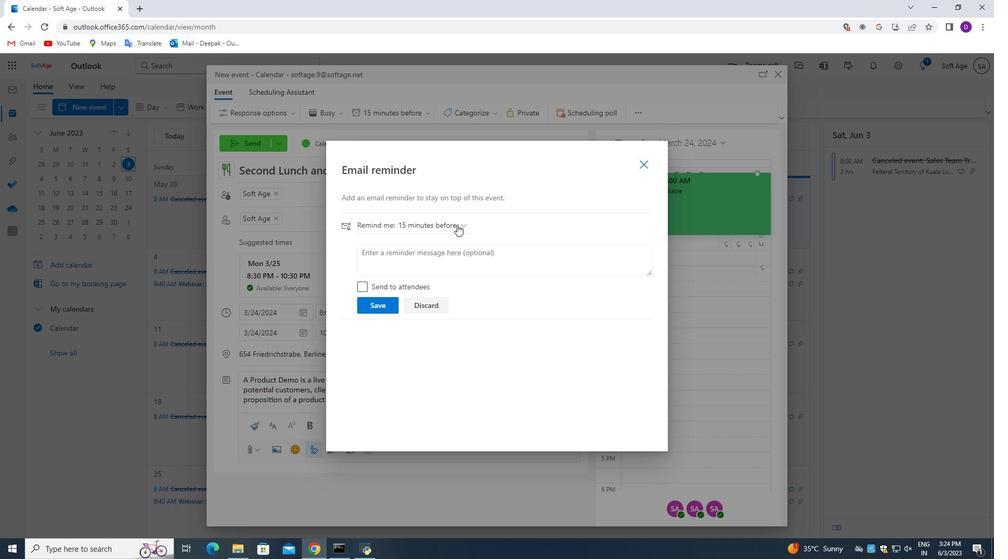 
Action: Mouse pressed left at (465, 224)
Screenshot: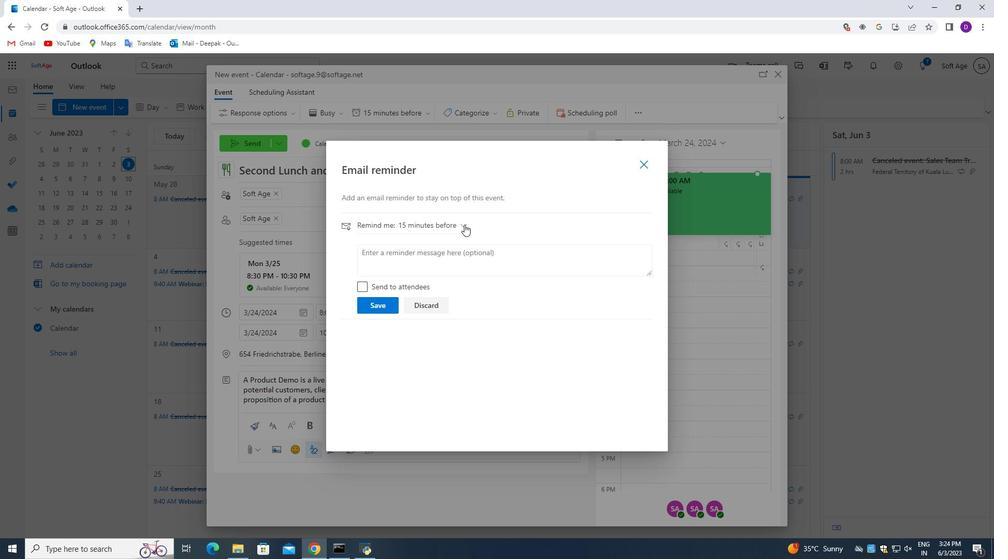 
Action: Mouse moved to (419, 406)
Screenshot: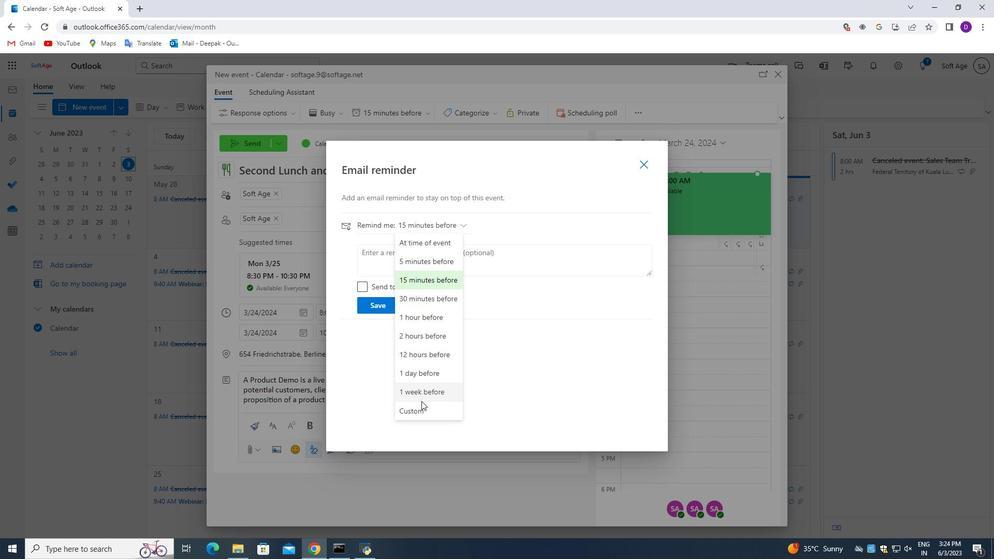 
Action: Mouse pressed left at (419, 406)
Screenshot: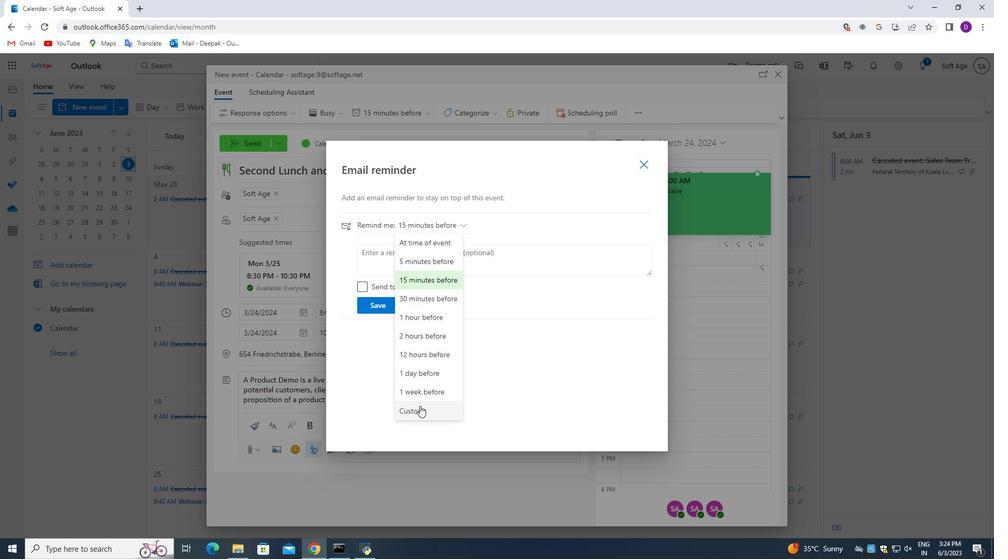 
Action: Mouse moved to (390, 279)
Screenshot: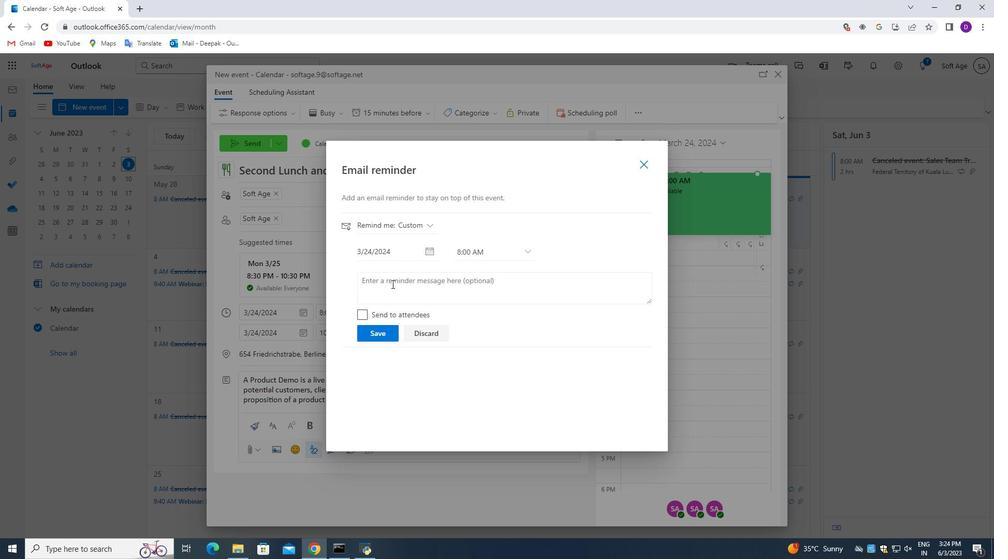 
Action: Mouse pressed left at (390, 279)
Screenshot: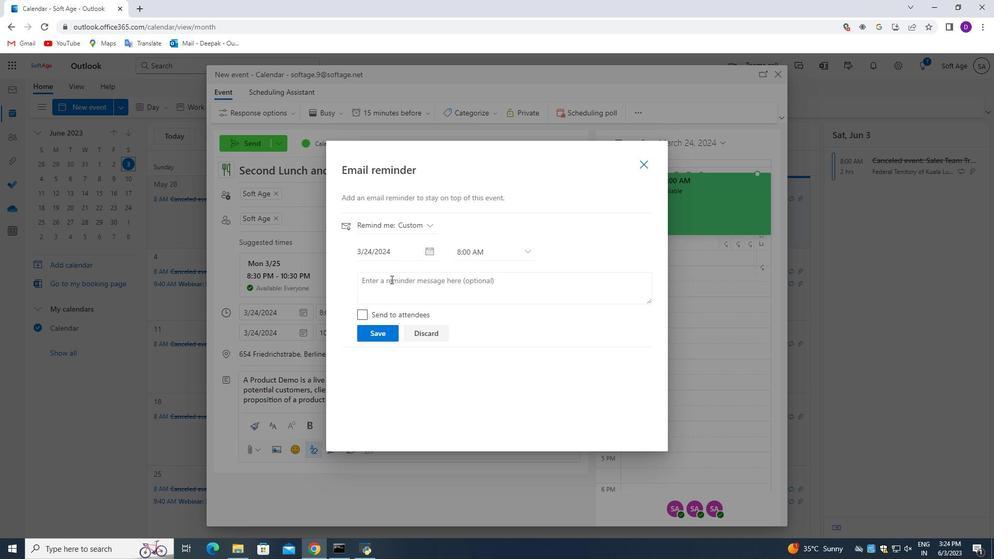 
Action: Key pressed 644
Screenshot: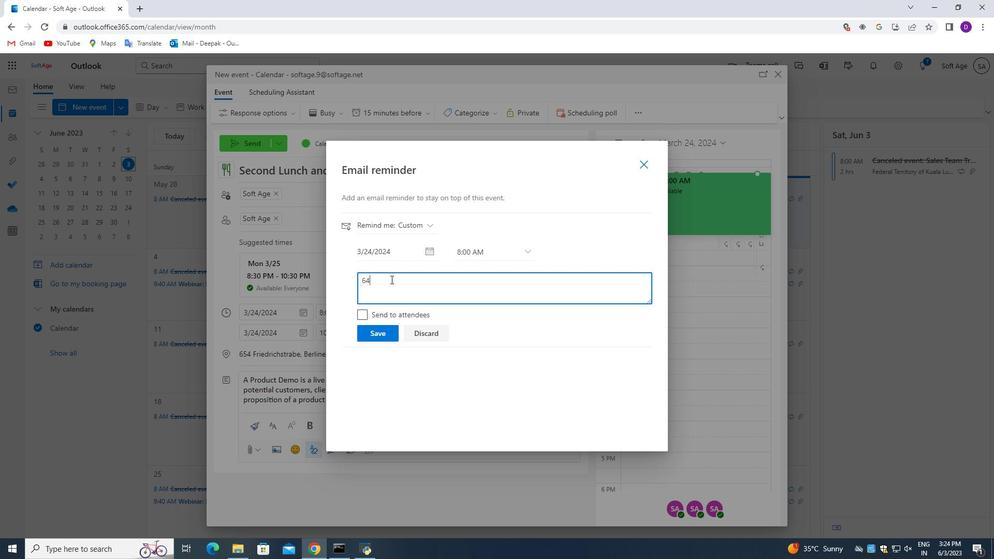 
Action: Mouse moved to (370, 334)
Screenshot: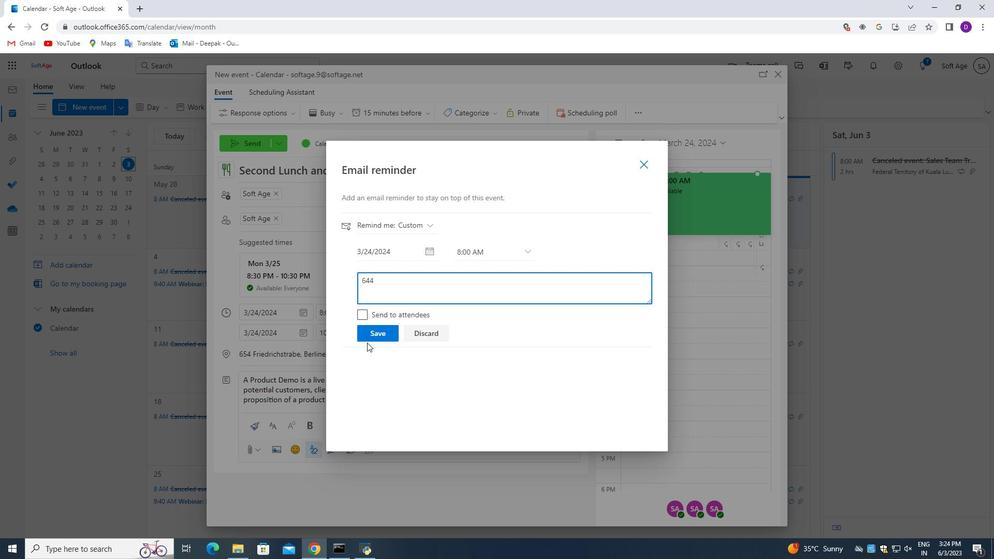 
Action: Mouse pressed left at (370, 334)
Screenshot: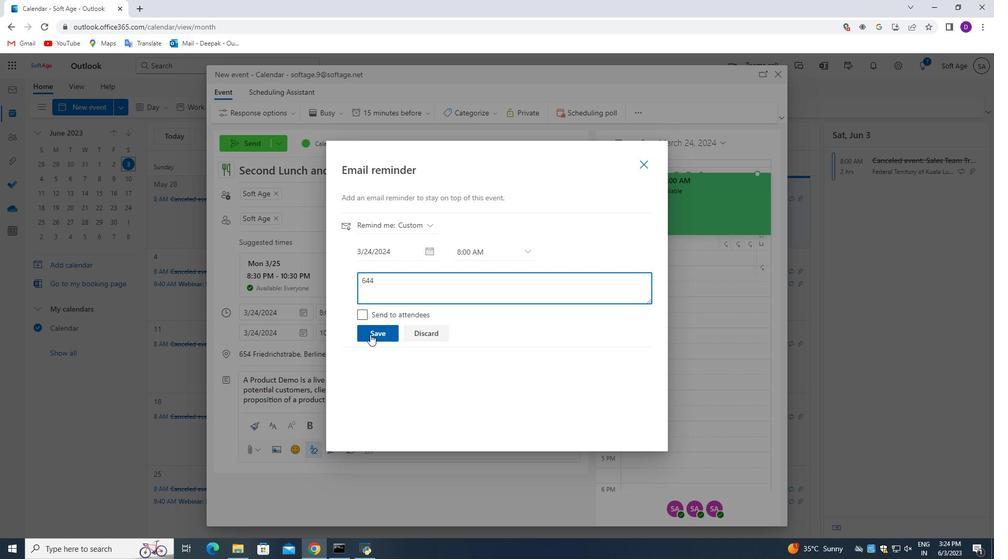 
Action: Mouse moved to (646, 167)
Screenshot: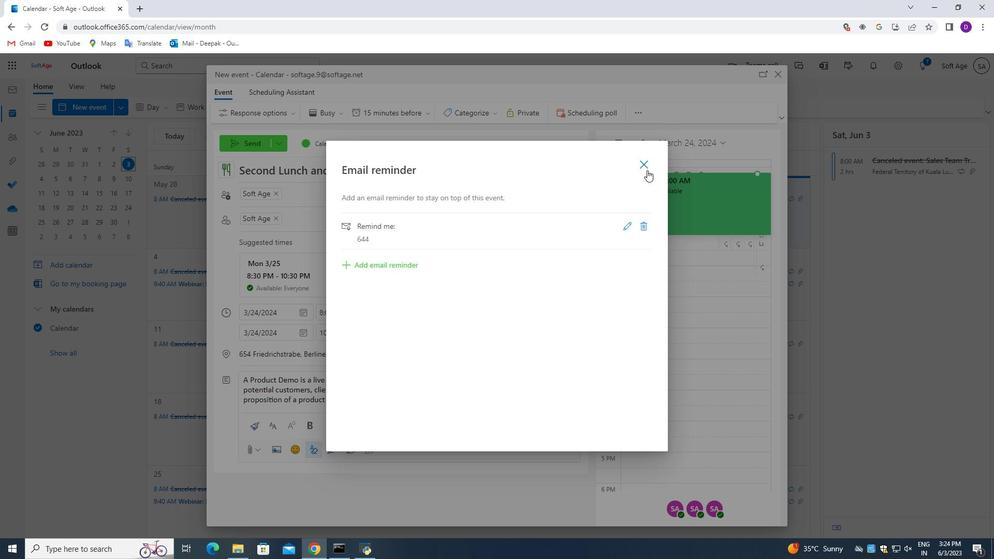 
Action: Mouse pressed left at (646, 167)
Screenshot: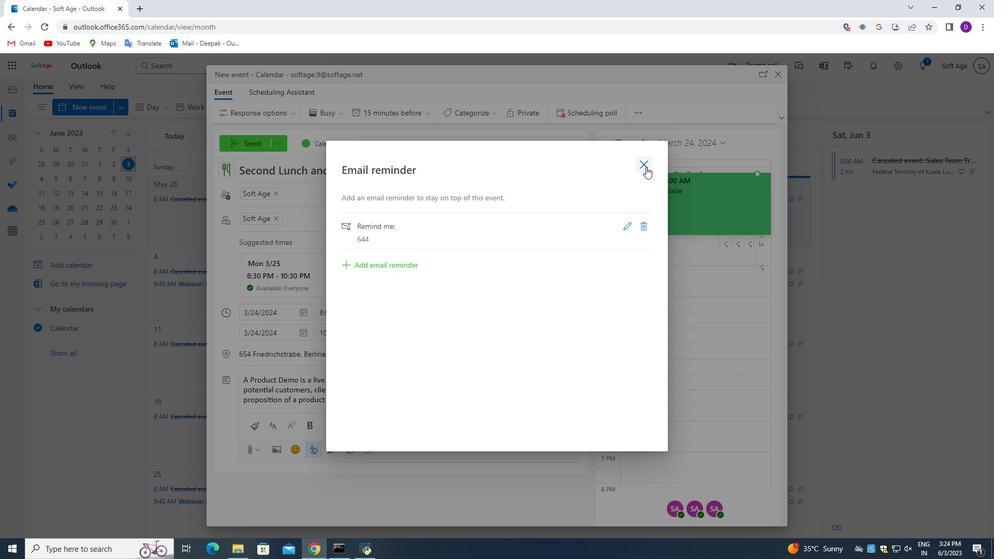 
Action: Mouse moved to (238, 143)
Screenshot: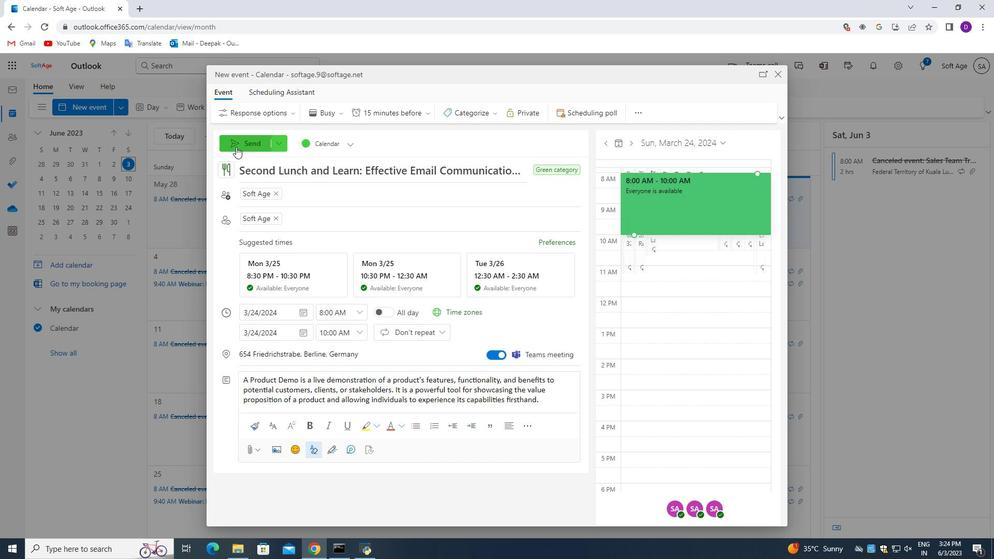 
Action: Mouse pressed left at (238, 143)
Screenshot: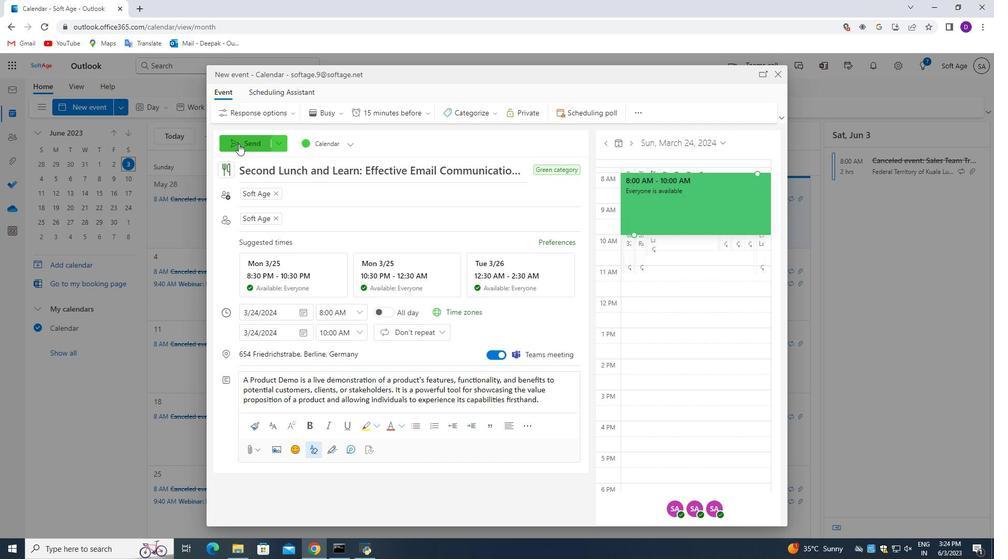 
